 Task: Find a flat in Harstad, Norway, for one guest from 8th to 19th June, with a price range of ₹5000 to ₹12000.
Action: Mouse moved to (497, 118)
Screenshot: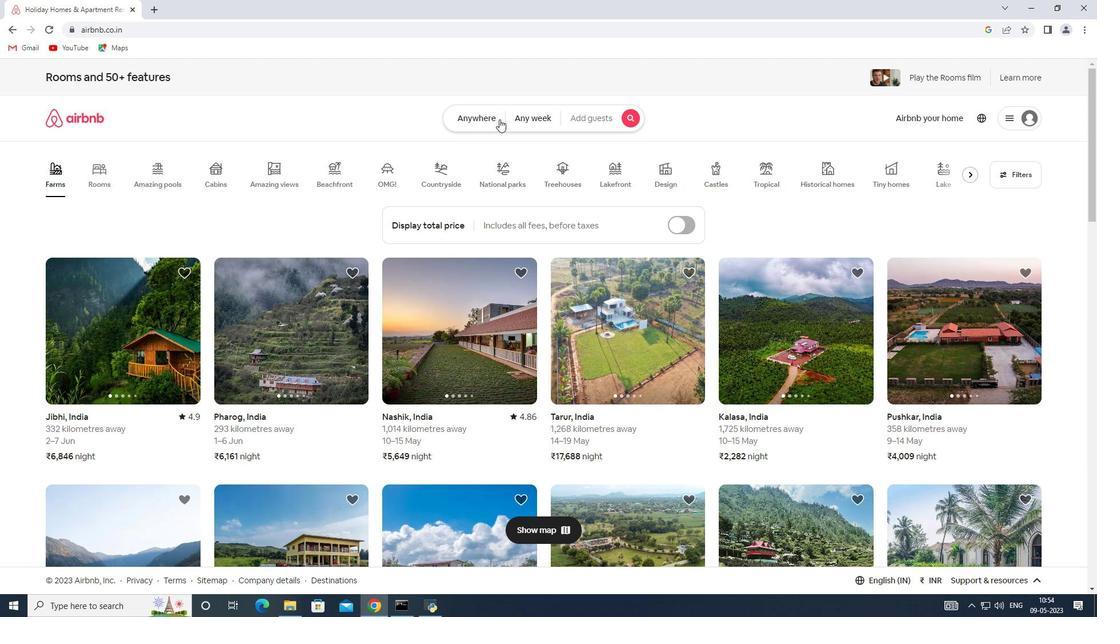 
Action: Mouse pressed left at (497, 118)
Screenshot: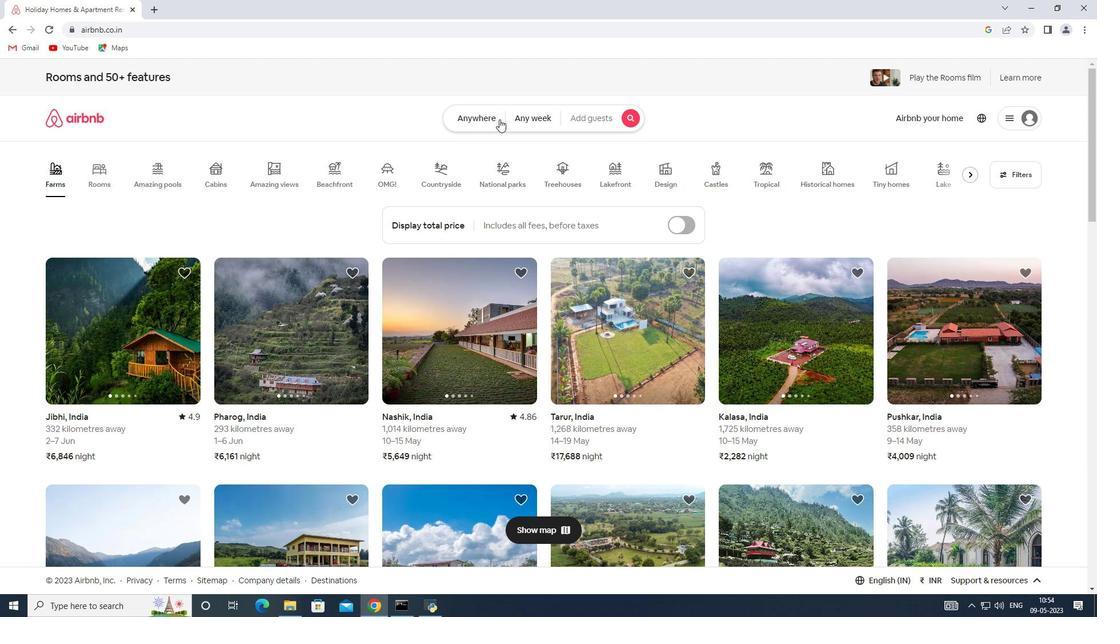 
Action: Mouse moved to (394, 158)
Screenshot: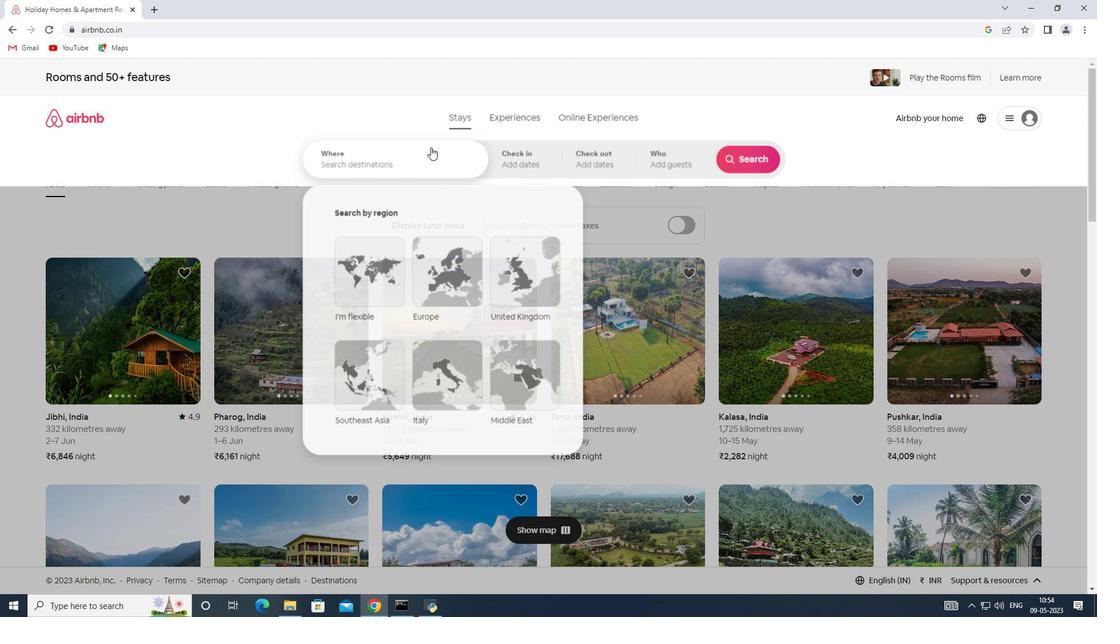 
Action: Mouse pressed left at (394, 158)
Screenshot: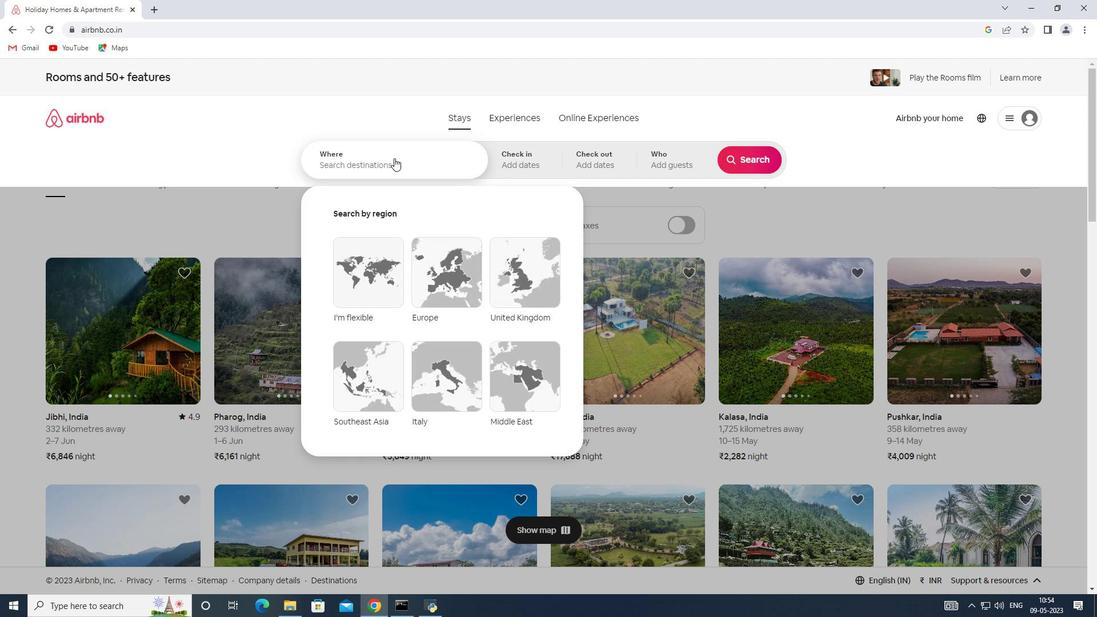 
Action: Key pressed <Key.shift><Key.shift><Key.shift><Key.shift><Key.shift><Key.shift><Key.shift><Key.shift><Key.shift><Key.shift><Key.shift><Key.shift><Key.shift><Key.shift><Key.shift><Key.shift><Key.shift><Key.shift><Key.shift><Key.shift><Key.shift><Key.shift><Key.shift><Key.shift><Key.shift><Key.shift><Key.shift><Key.shift><Key.shift><Key.shift><Key.shift><Key.shift><Key.shift><Key.shift><Key.shift><Key.shift><Key.shift><Key.shift><Key.shift><Key.shift><Key.shift><Key.shift><Key.shift><Key.shift><Key.shift><Key.shift><Key.shift><Key.shift><Key.shift><Key.shift><Key.shift><Key.shift><Key.shift>Harstad,<Key.shift>Norway
Screenshot: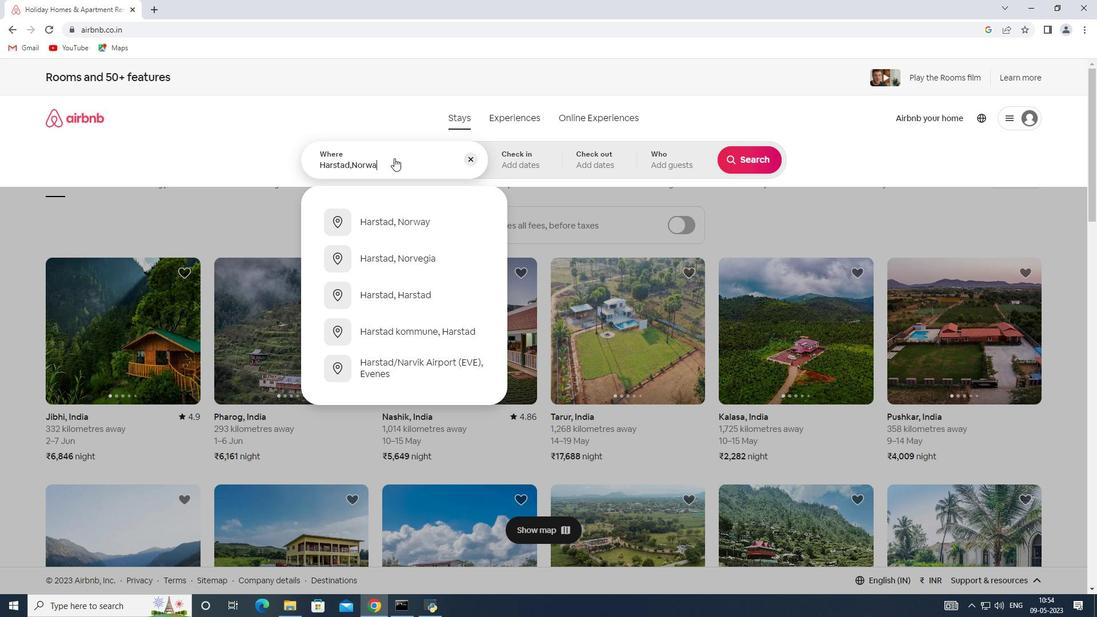 
Action: Mouse moved to (510, 152)
Screenshot: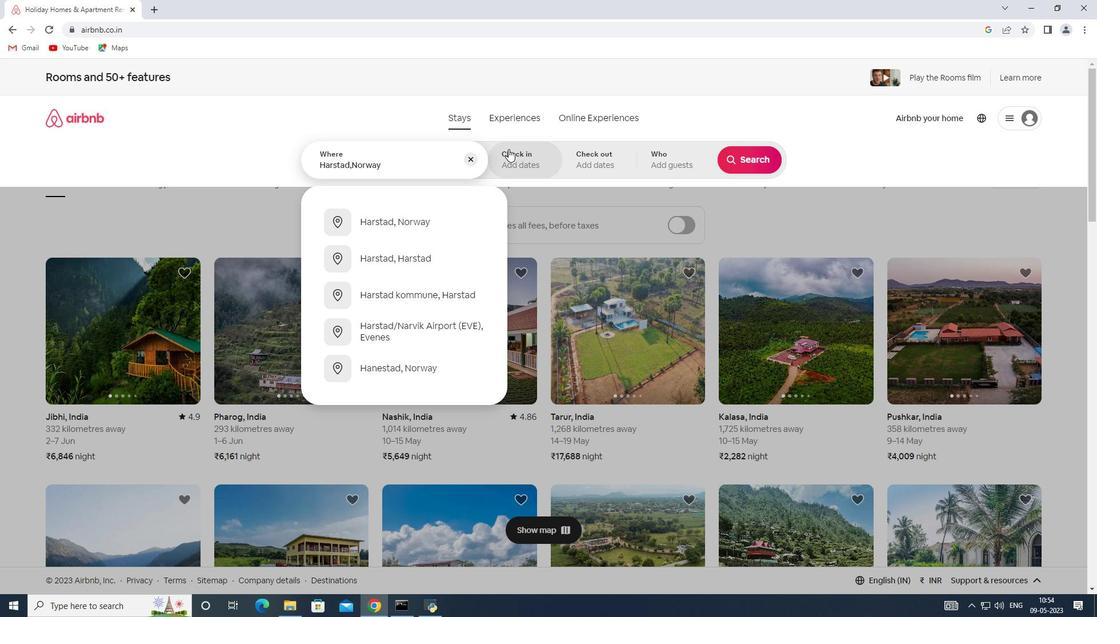 
Action: Mouse pressed left at (510, 152)
Screenshot: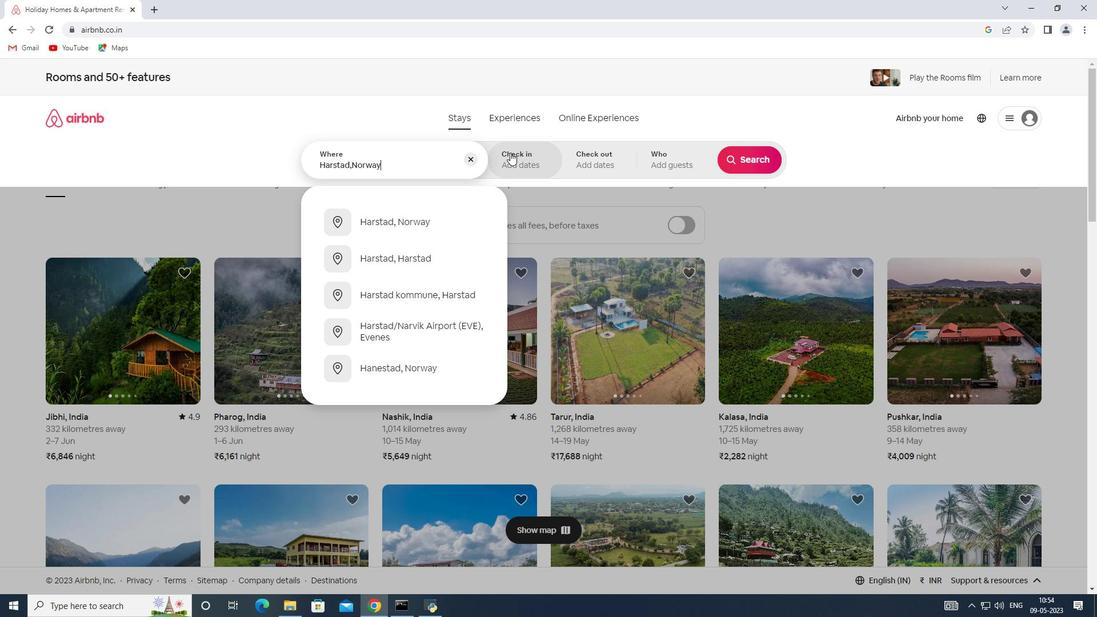 
Action: Mouse moved to (686, 332)
Screenshot: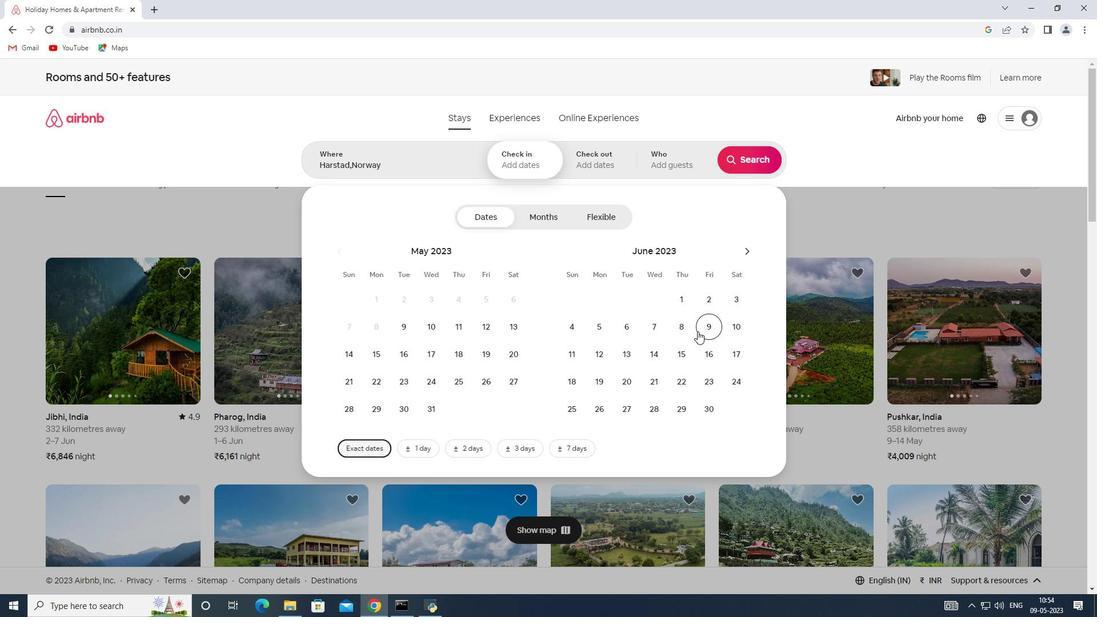 
Action: Mouse pressed left at (686, 332)
Screenshot: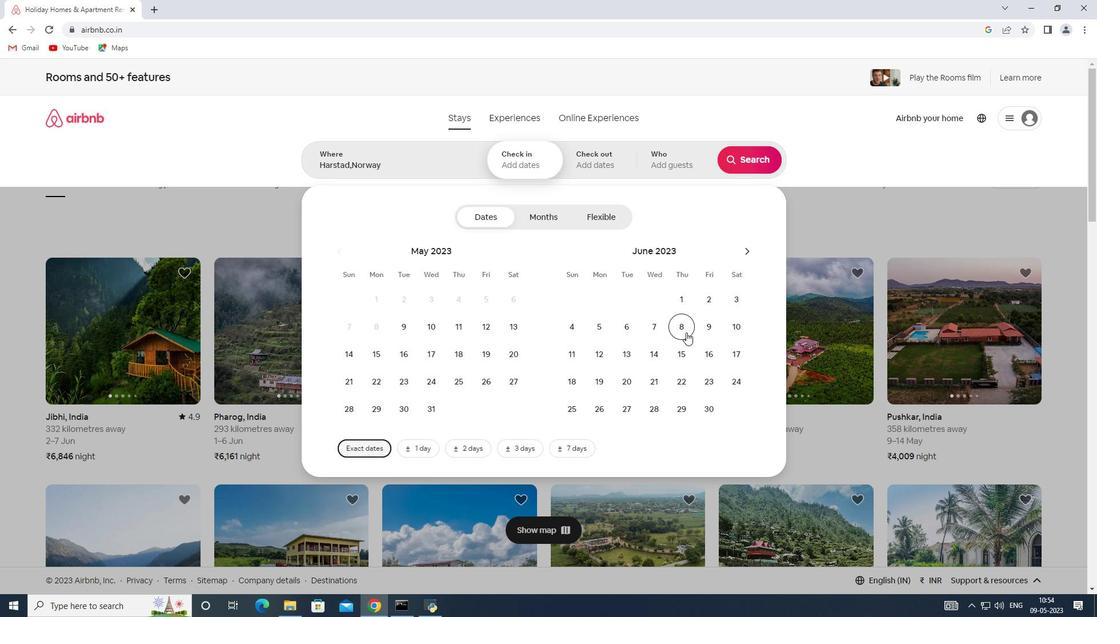 
Action: Mouse moved to (594, 385)
Screenshot: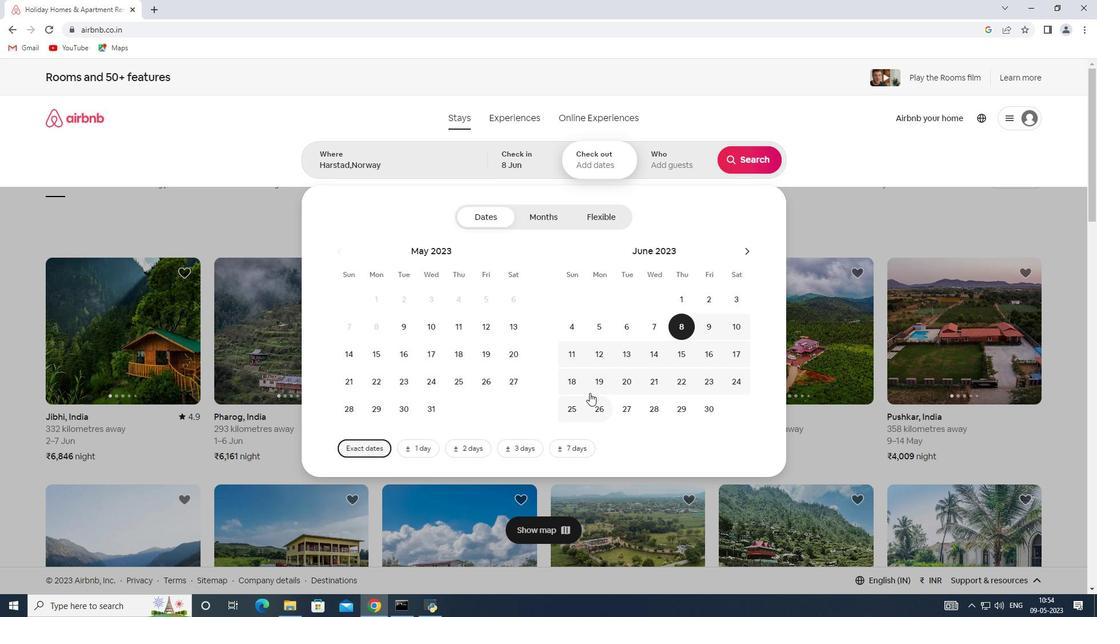 
Action: Mouse pressed left at (594, 385)
Screenshot: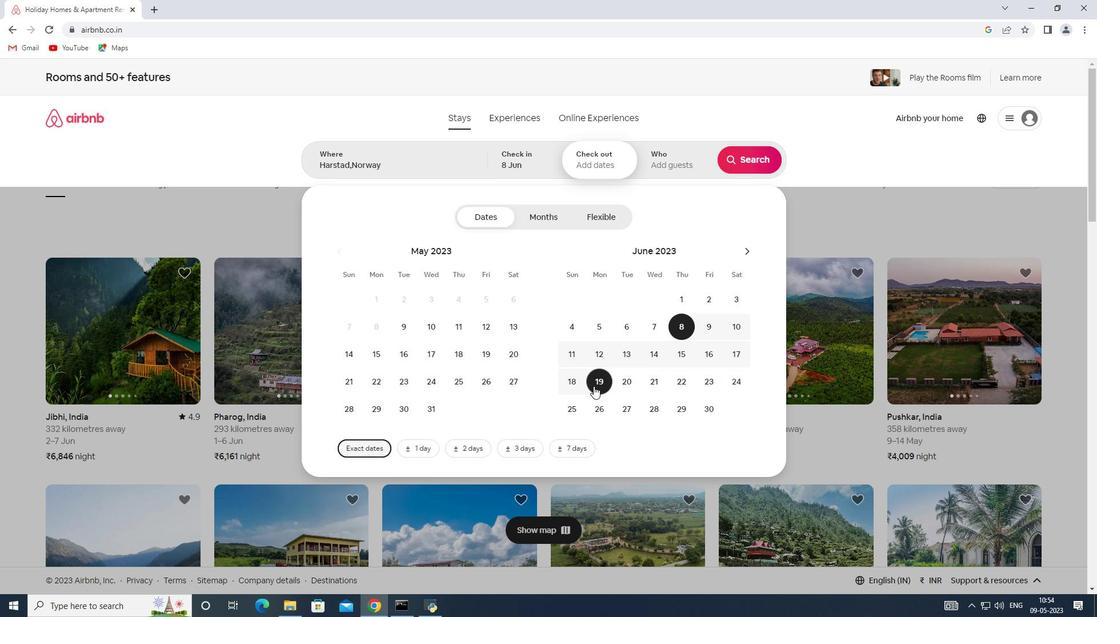 
Action: Mouse moved to (660, 148)
Screenshot: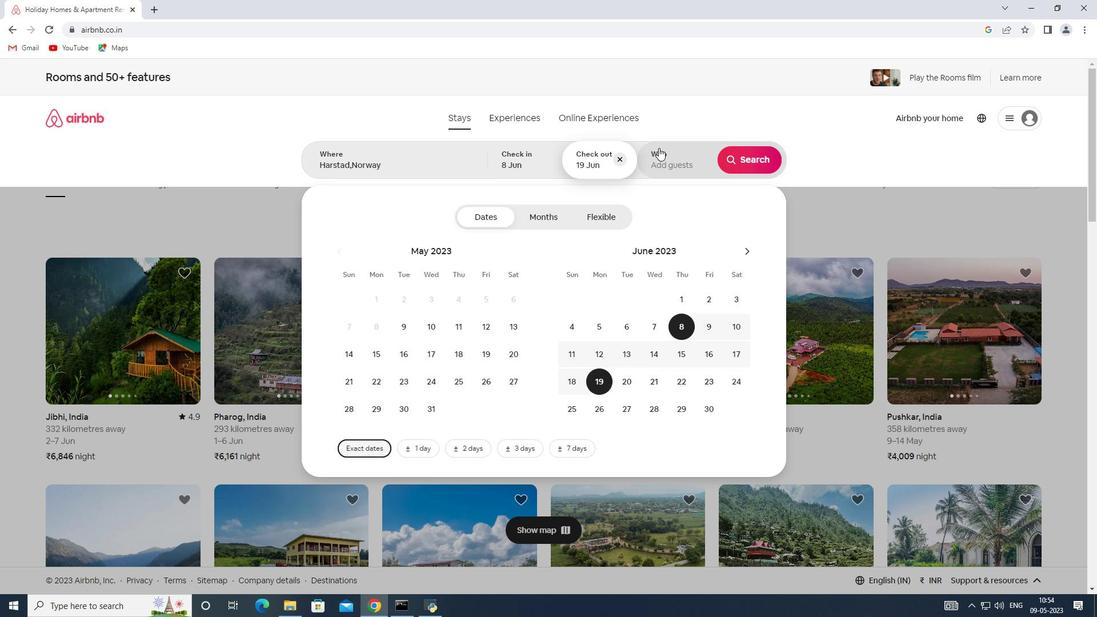 
Action: Mouse pressed left at (660, 148)
Screenshot: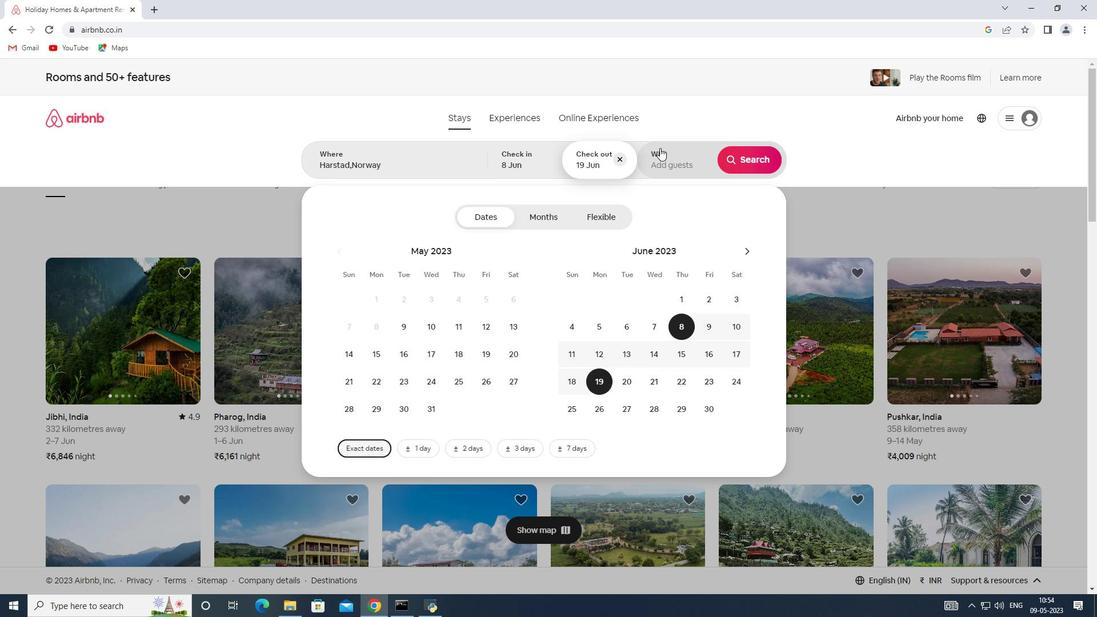 
Action: Mouse moved to (752, 214)
Screenshot: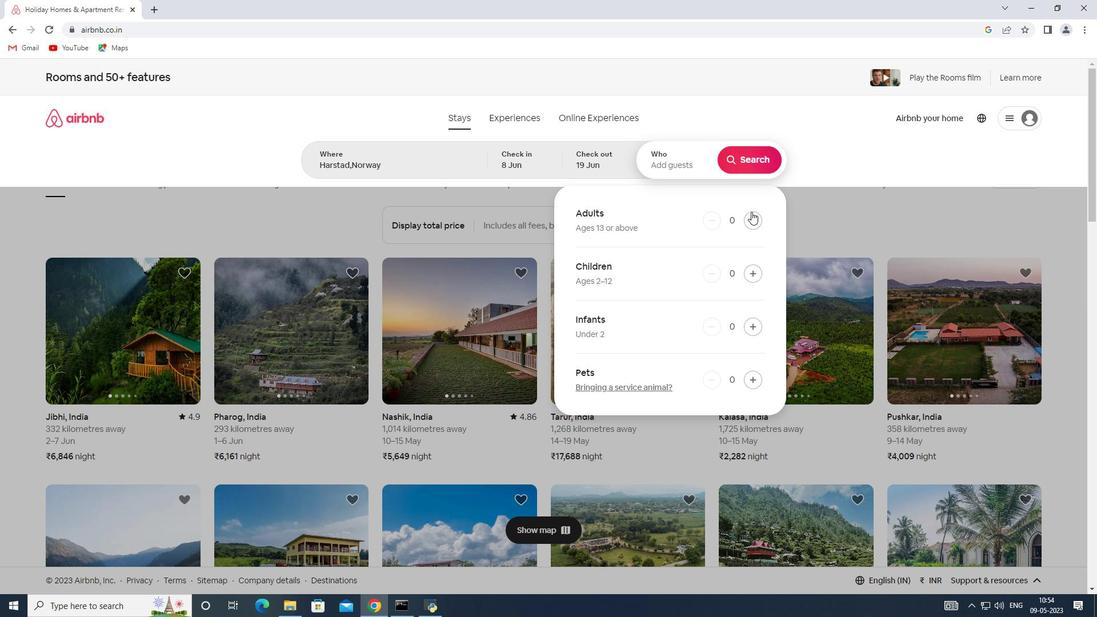 
Action: Mouse pressed left at (752, 214)
Screenshot: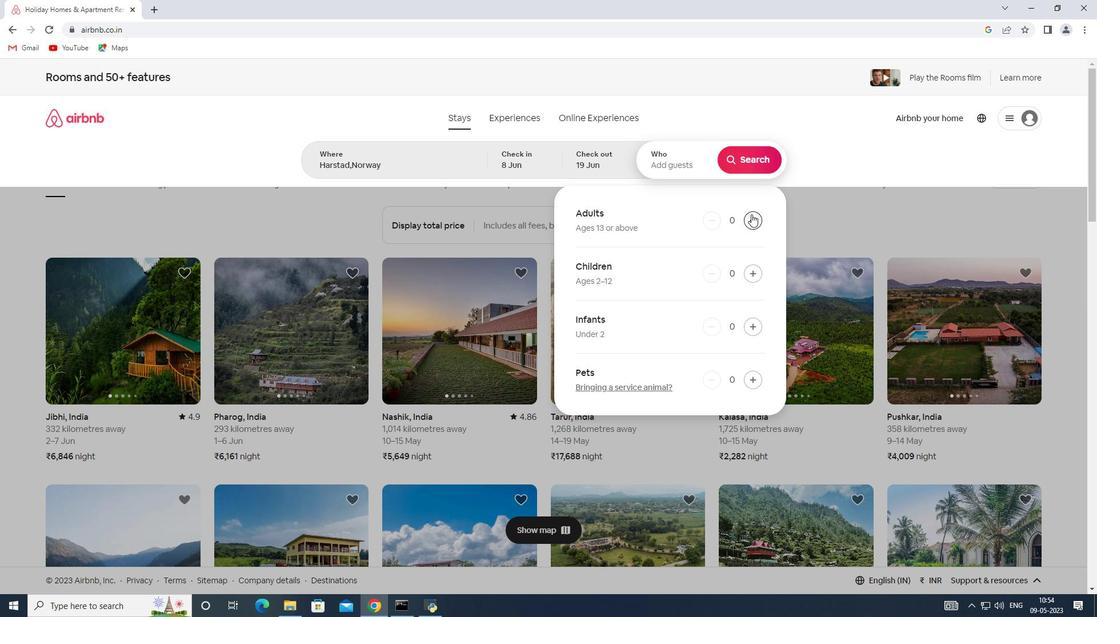 
Action: Mouse moved to (740, 156)
Screenshot: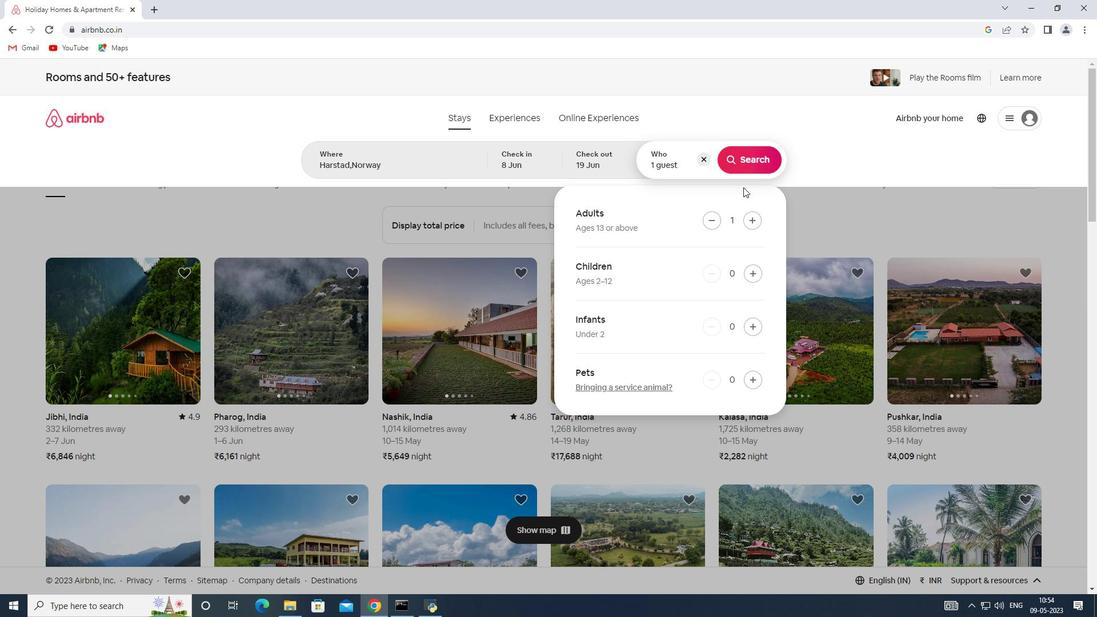 
Action: Mouse pressed left at (740, 156)
Screenshot: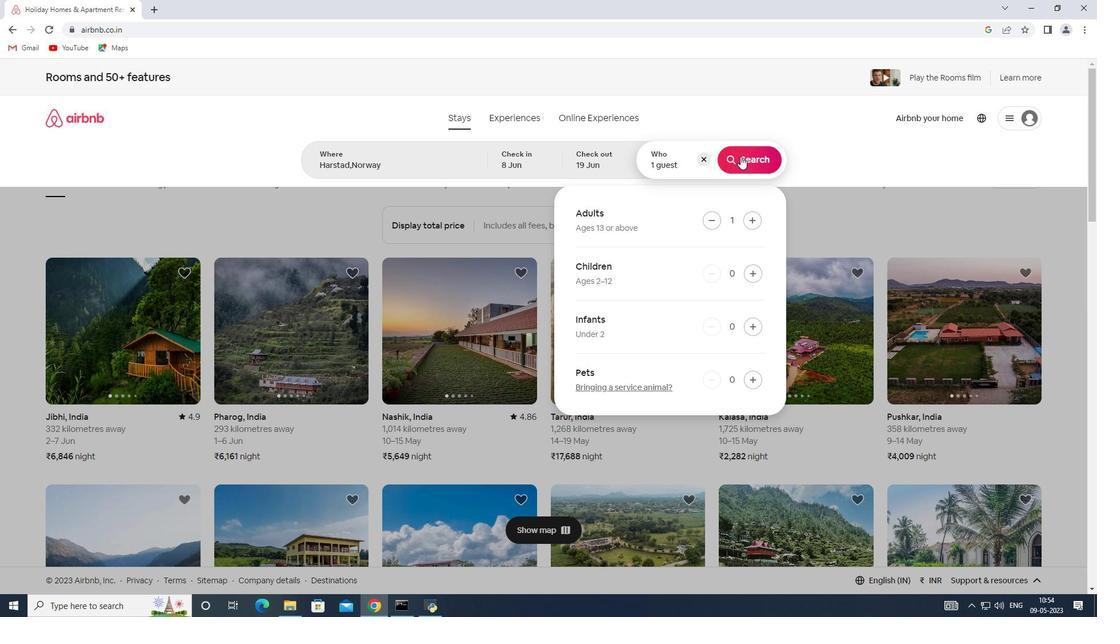 
Action: Mouse moved to (1053, 131)
Screenshot: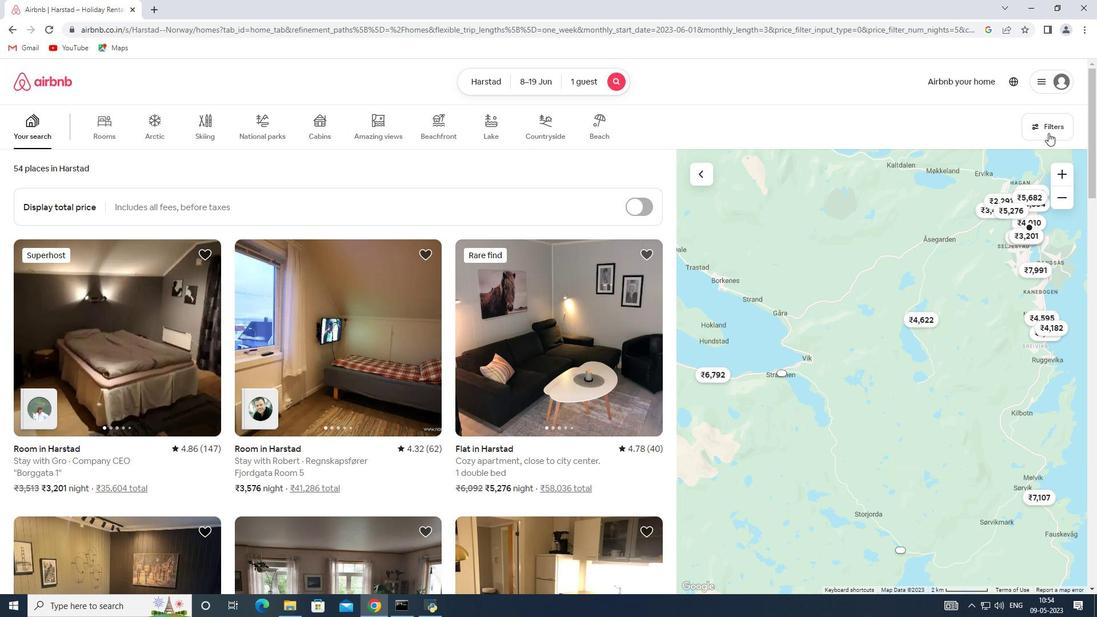 
Action: Mouse pressed left at (1053, 131)
Screenshot: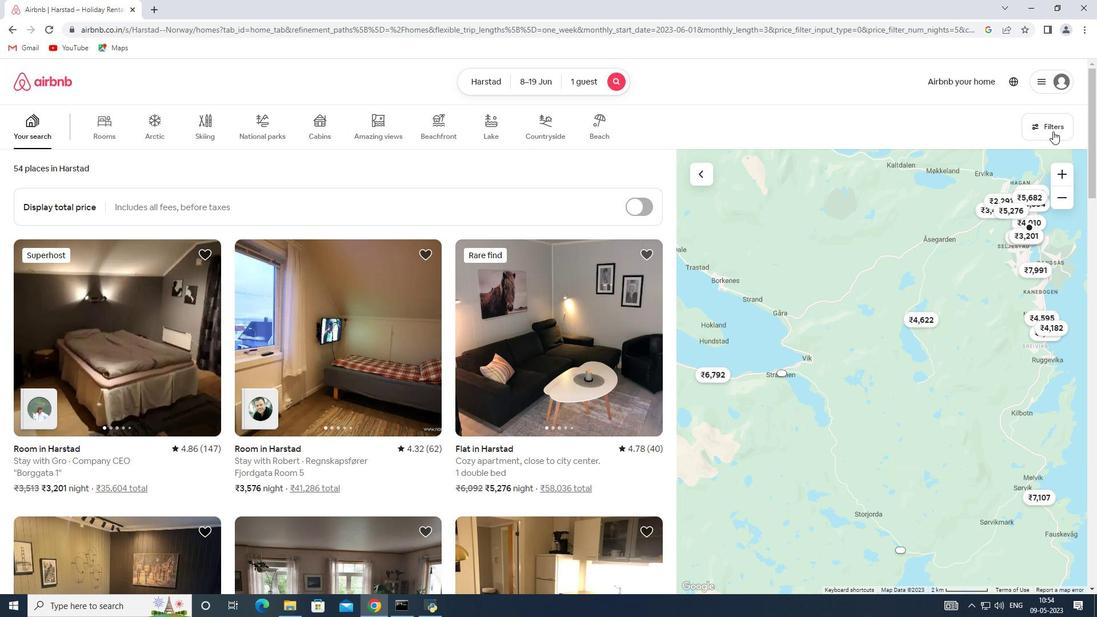 
Action: Mouse moved to (399, 406)
Screenshot: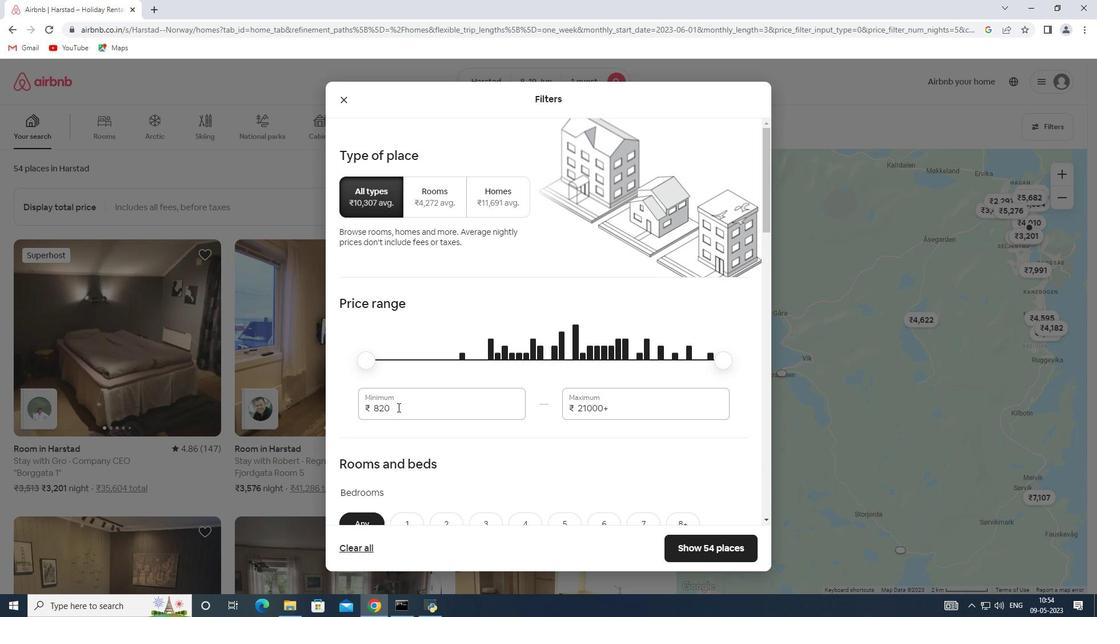 
Action: Mouse pressed left at (399, 406)
Screenshot: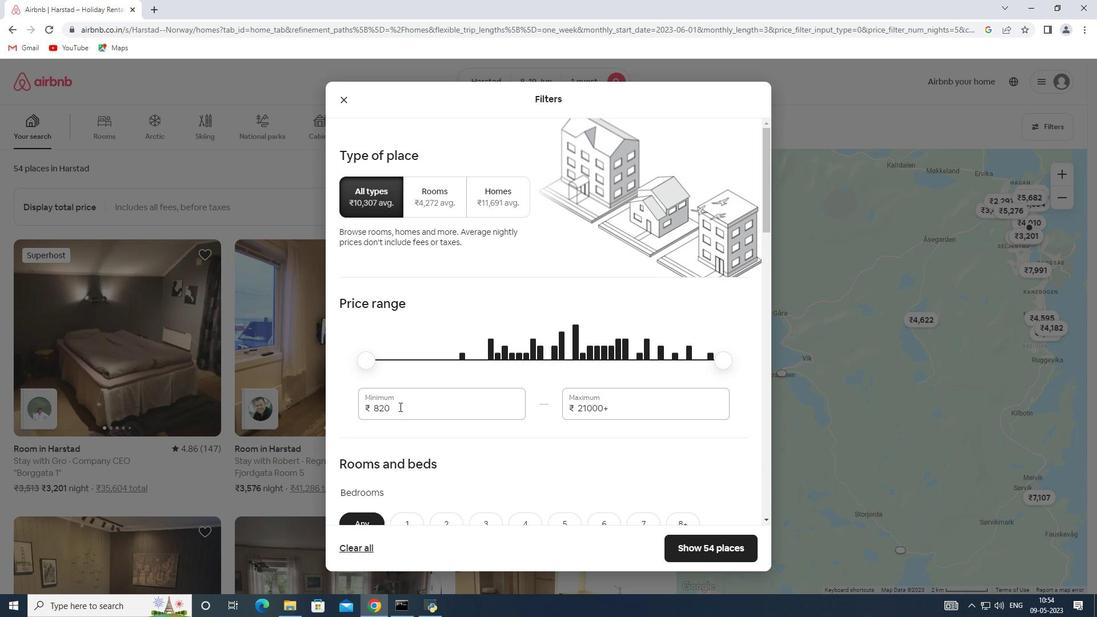 
Action: Mouse moved to (350, 412)
Screenshot: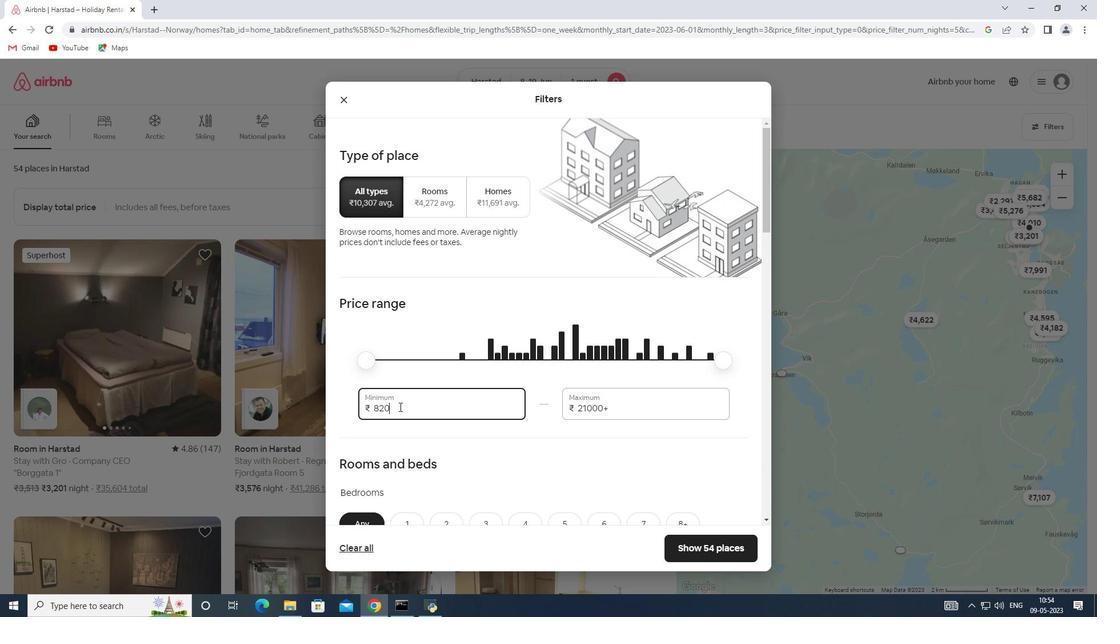 
Action: Mouse pressed left at (350, 412)
Screenshot: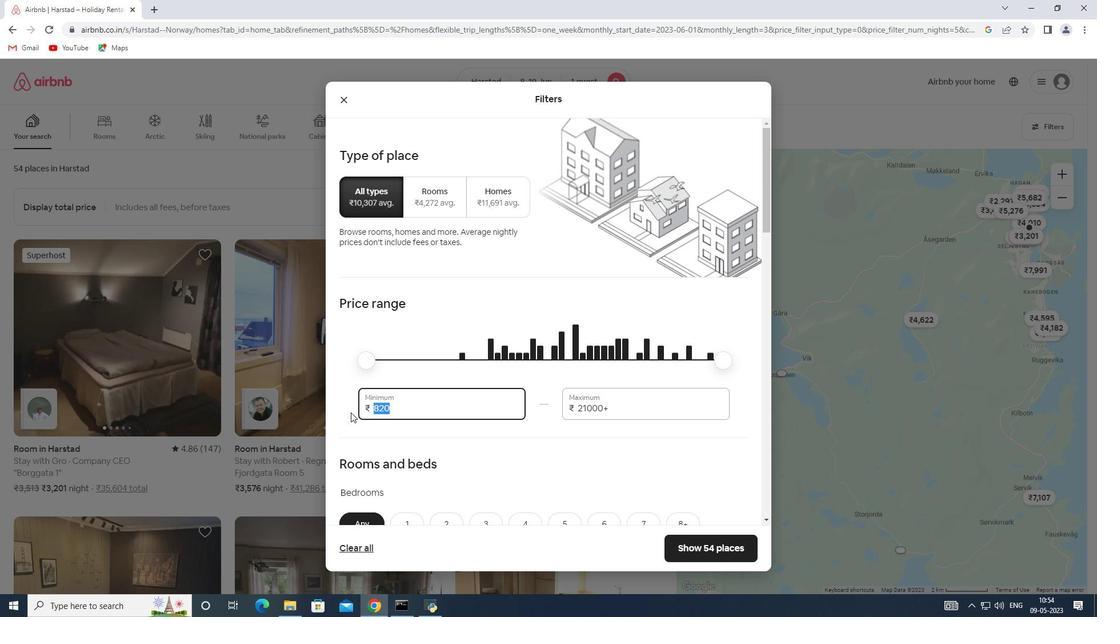 
Action: Key pressed 5000
Screenshot: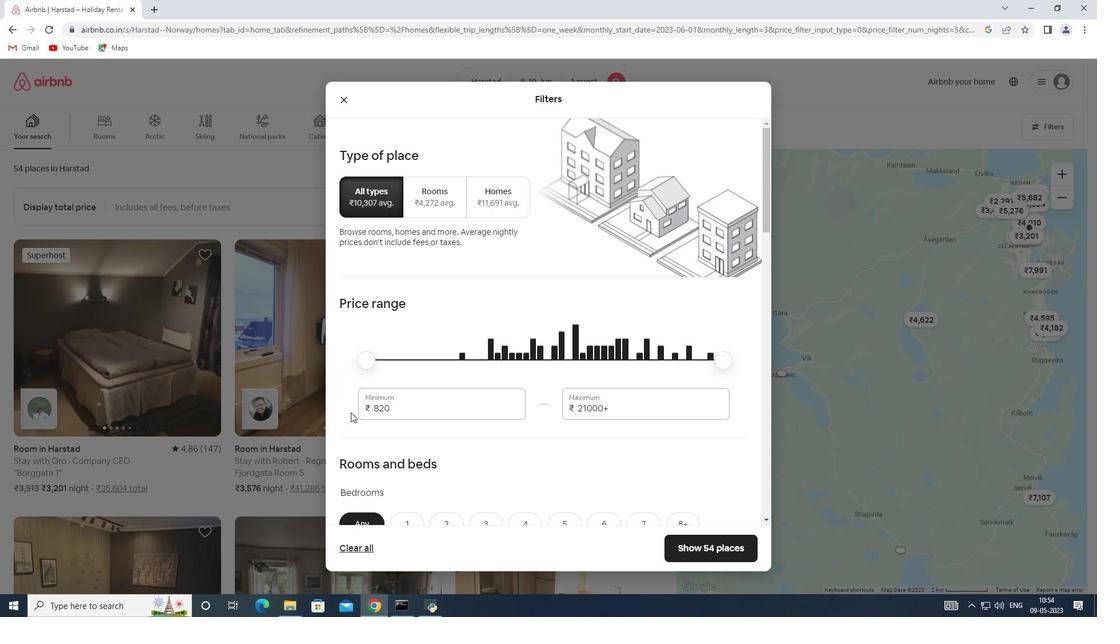 
Action: Mouse moved to (394, 409)
Screenshot: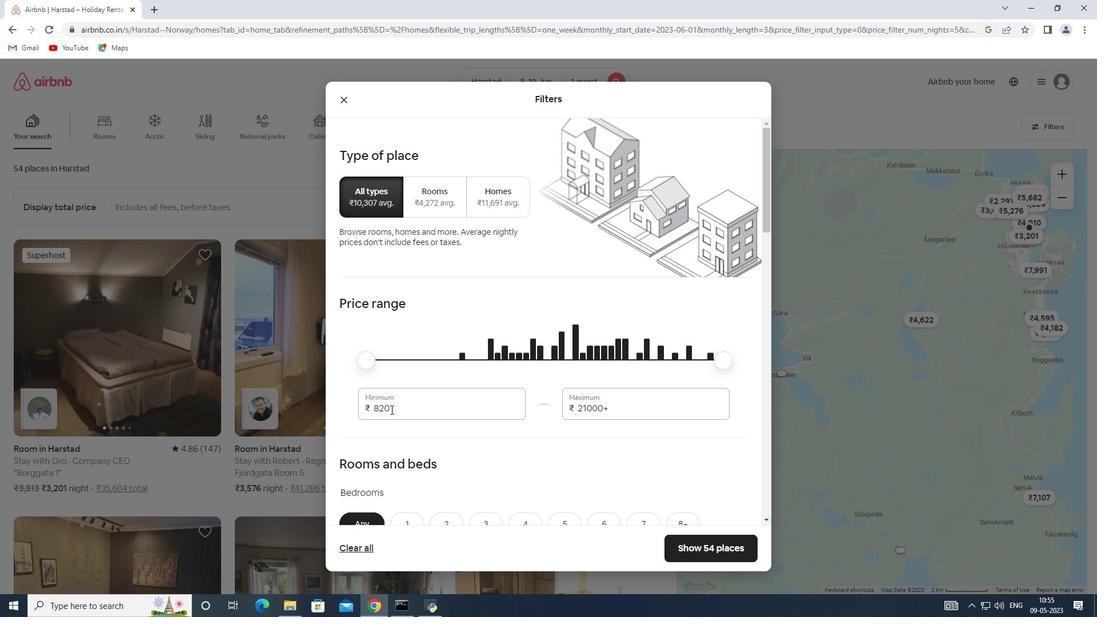 
Action: Mouse pressed left at (394, 409)
Screenshot: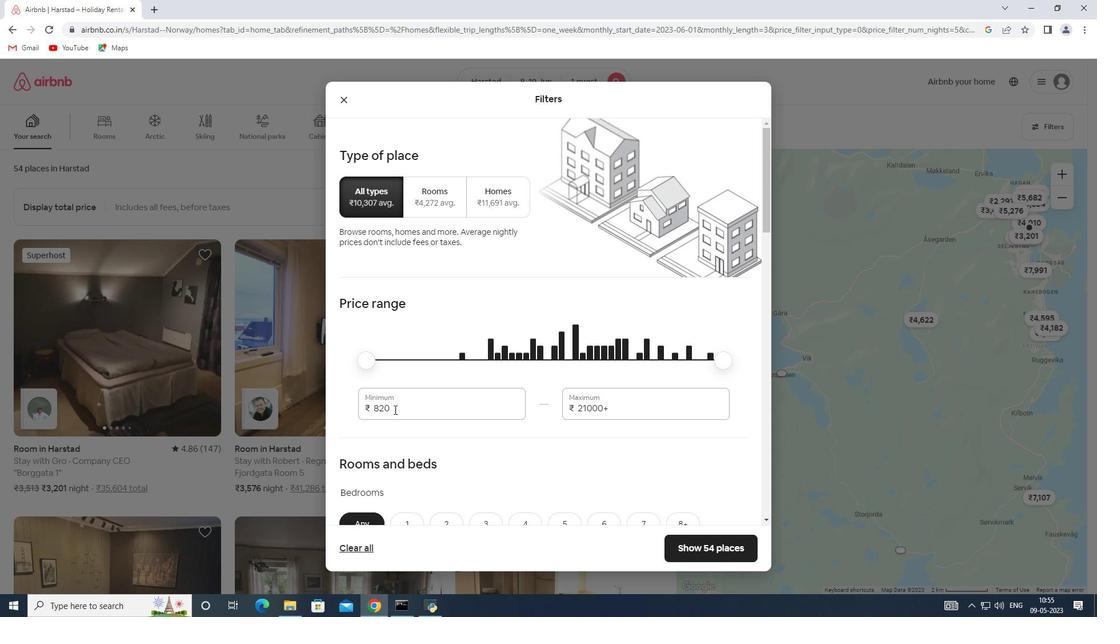 
Action: Mouse moved to (340, 413)
Screenshot: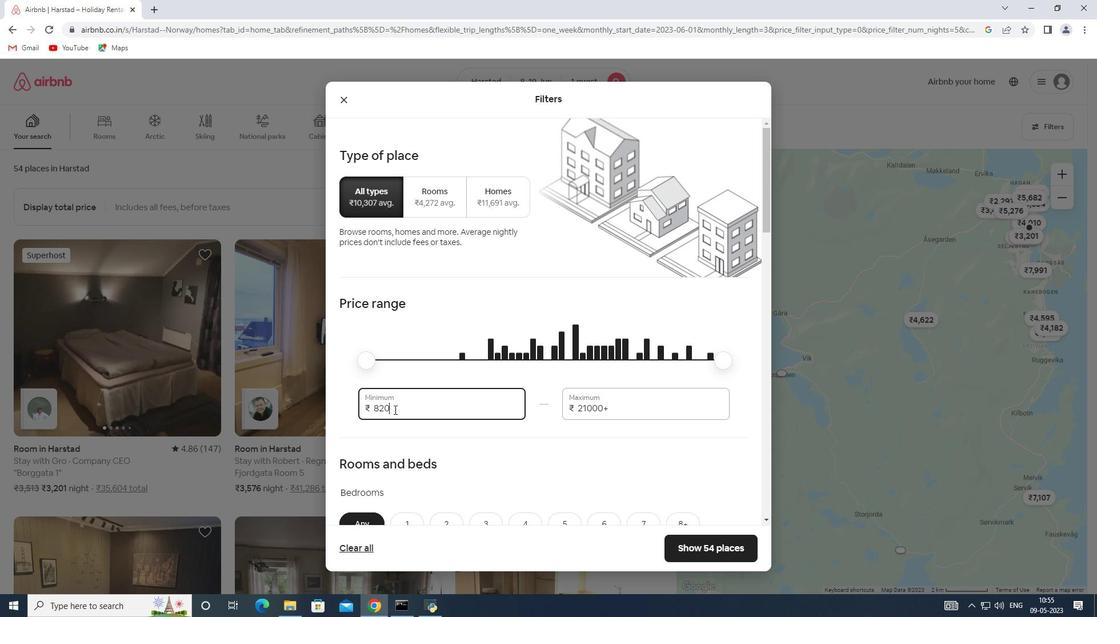 
Action: Key pressed 5000
Screenshot: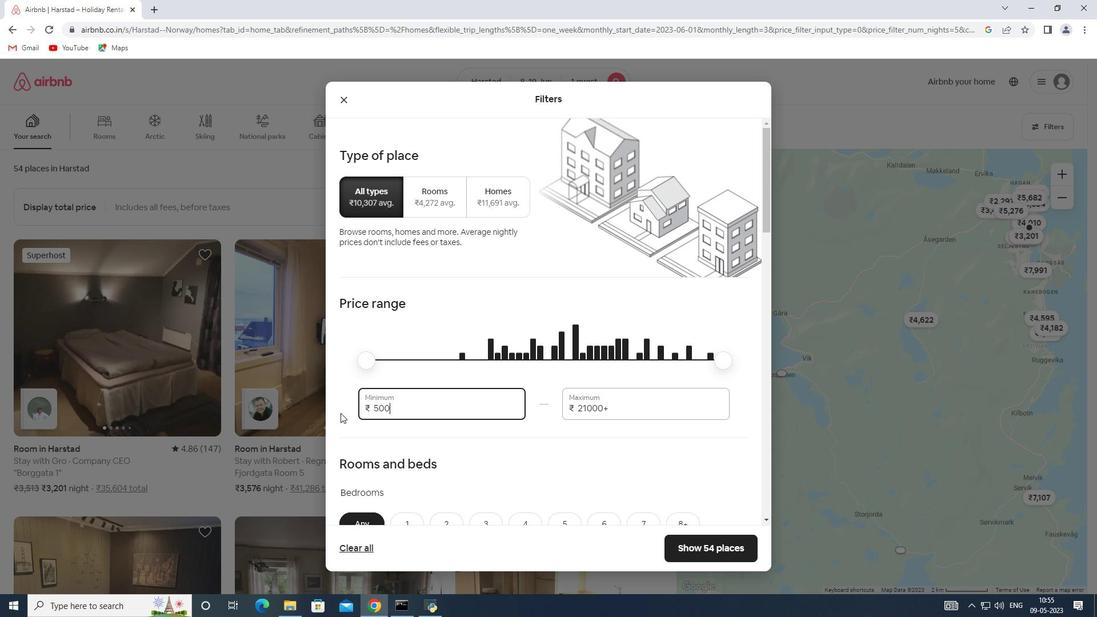 
Action: Mouse moved to (612, 411)
Screenshot: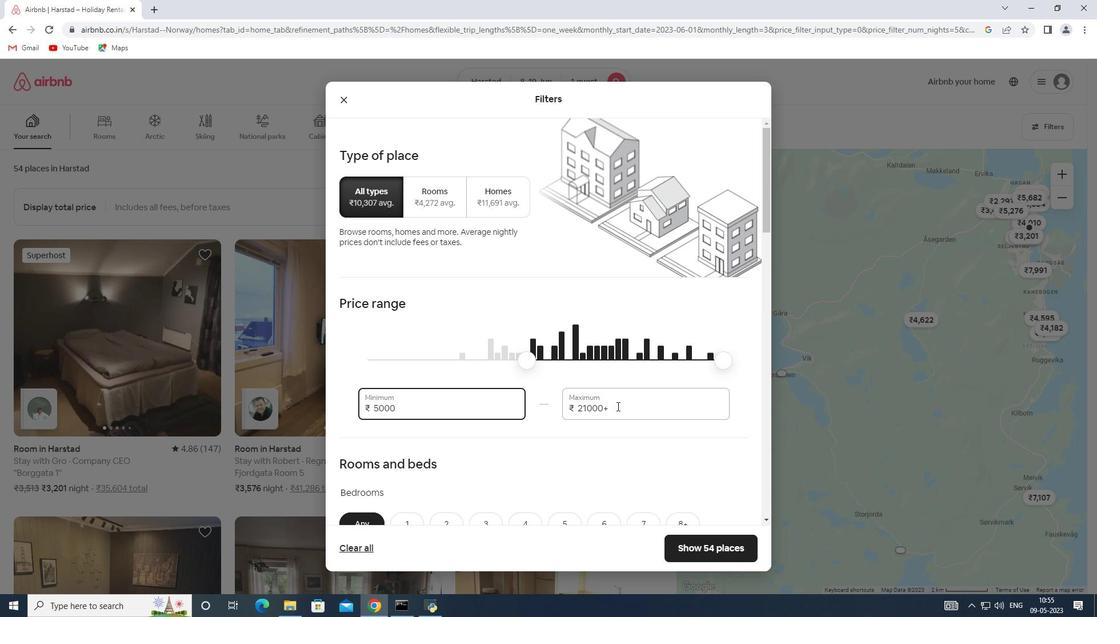 
Action: Mouse pressed left at (612, 411)
Screenshot: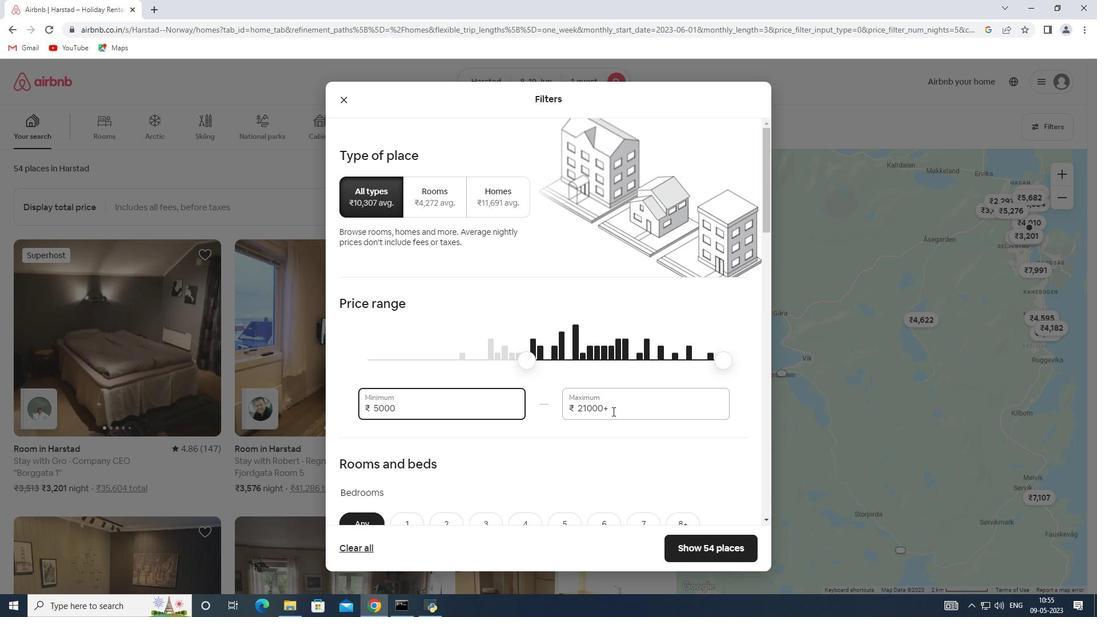 
Action: Mouse moved to (545, 421)
Screenshot: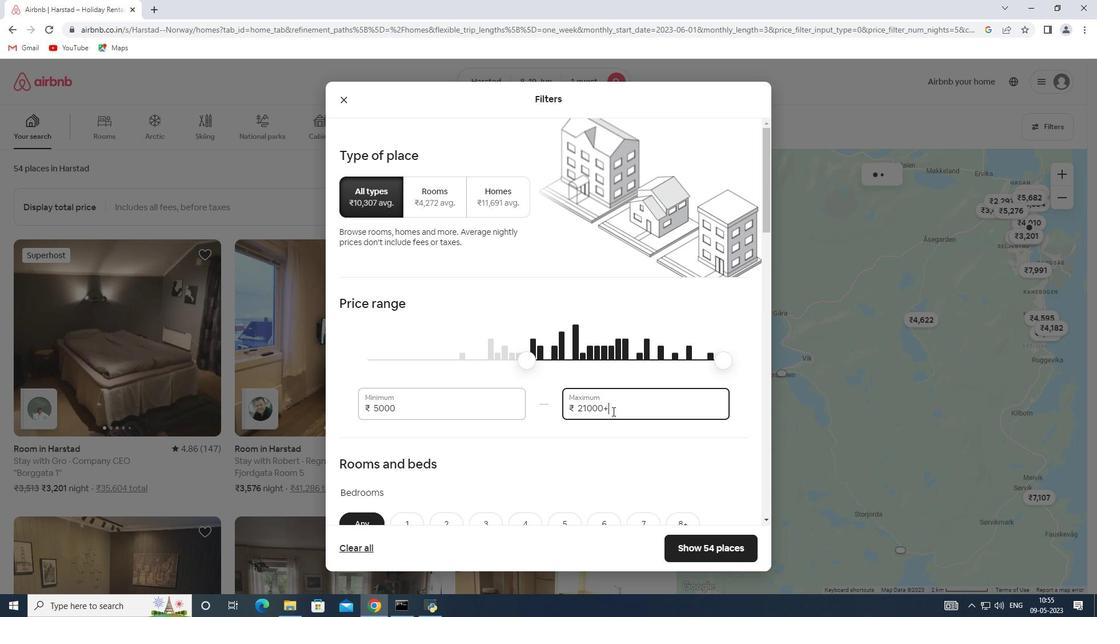 
Action: Key pressed 12000
Screenshot: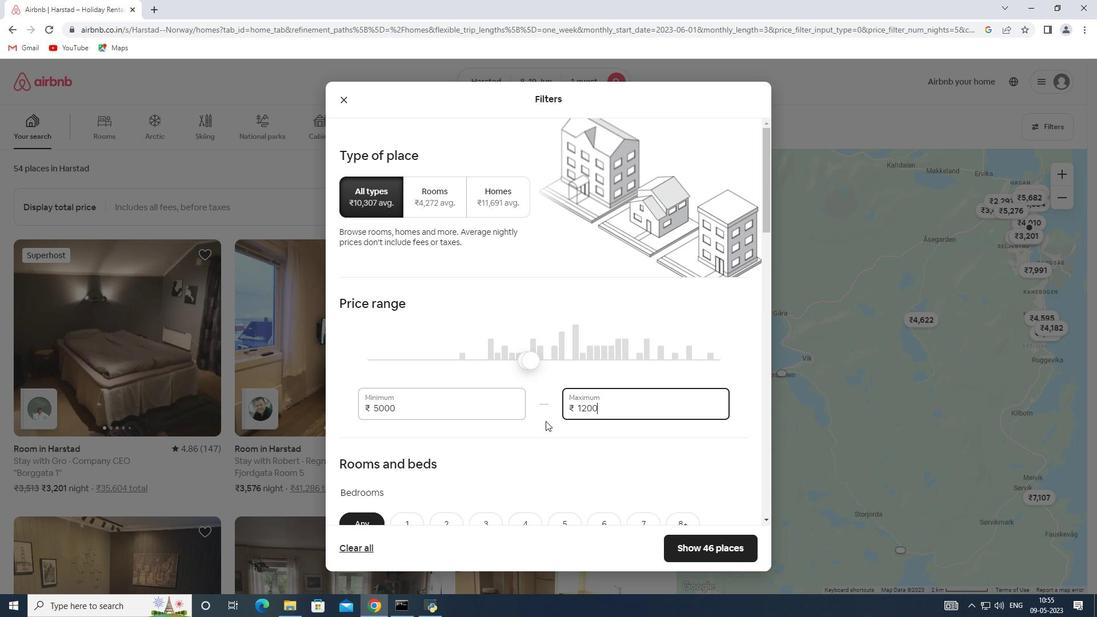 
Action: Mouse moved to (579, 382)
Screenshot: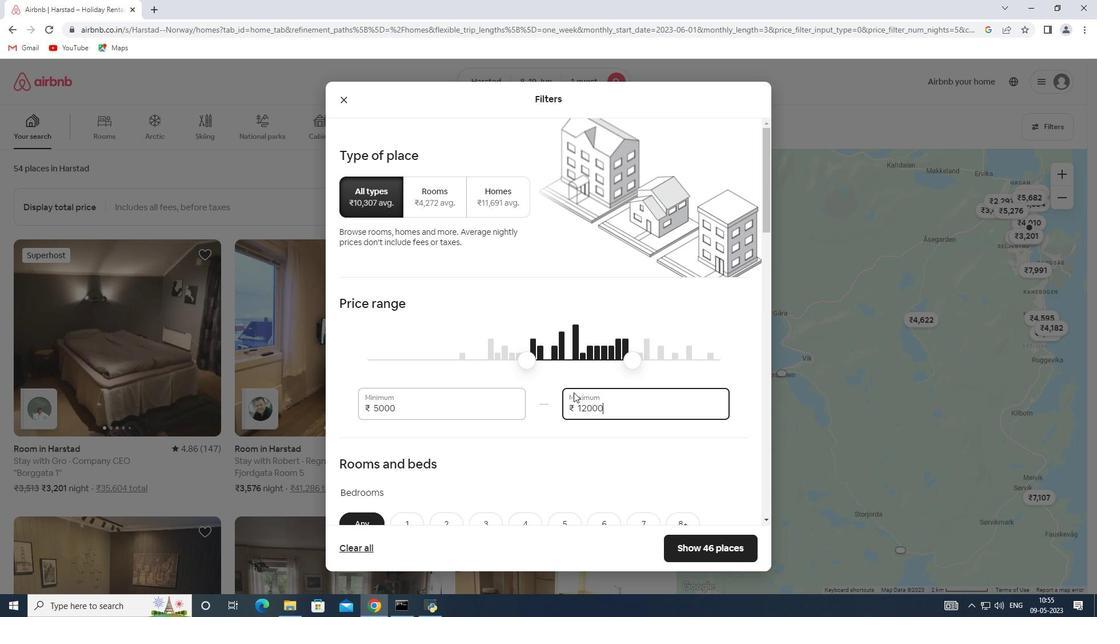 
Action: Mouse scrolled (579, 382) with delta (0, 0)
Screenshot: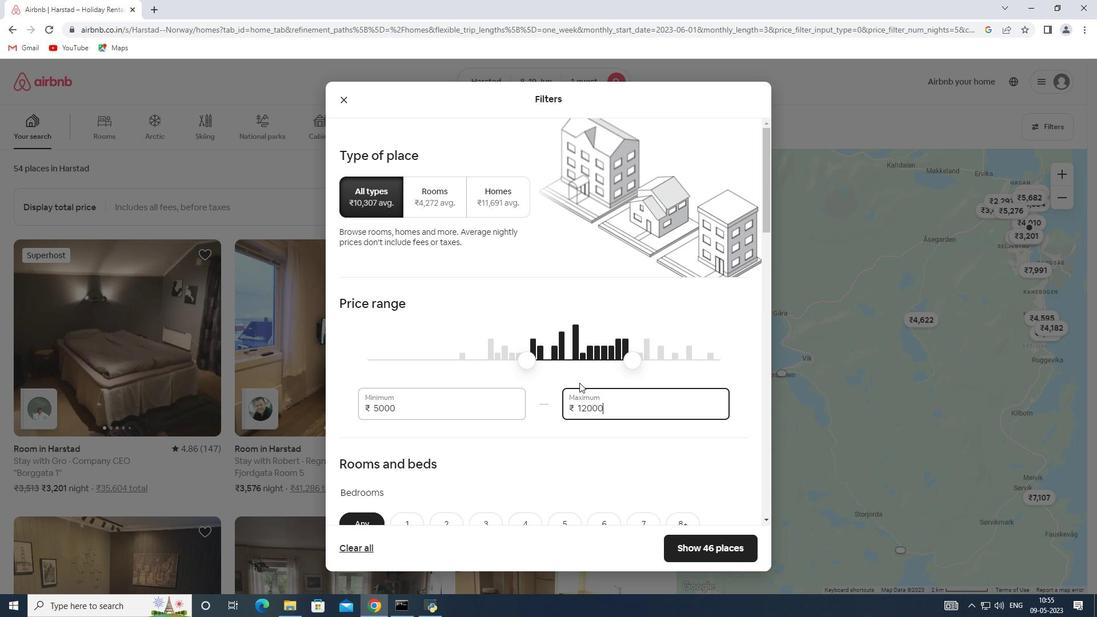 
Action: Mouse scrolled (579, 382) with delta (0, 0)
Screenshot: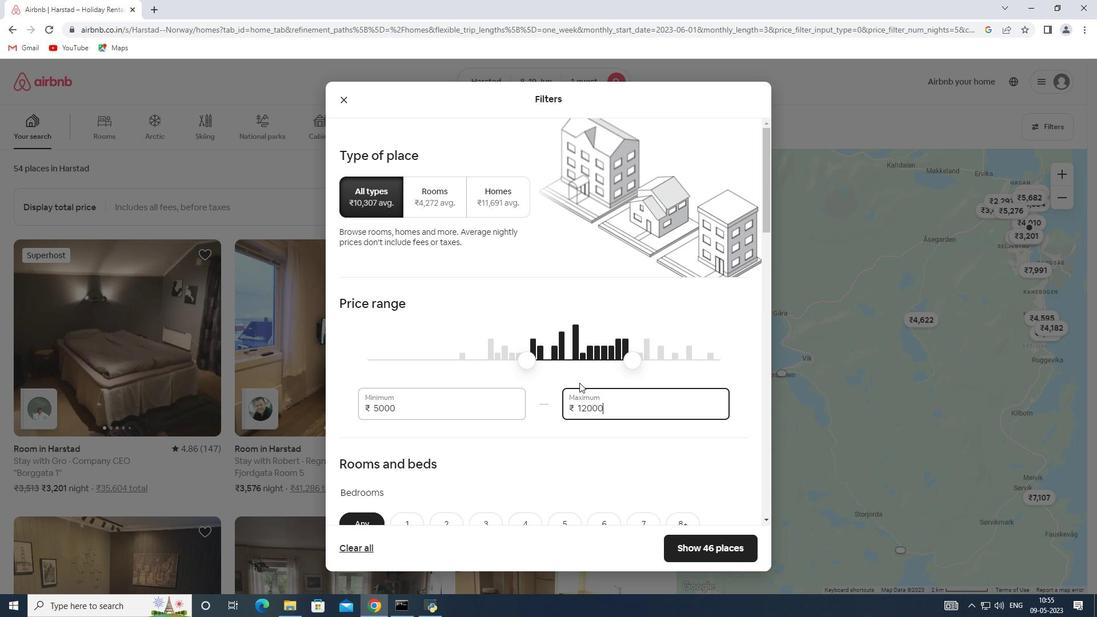 
Action: Mouse scrolled (579, 382) with delta (0, 0)
Screenshot: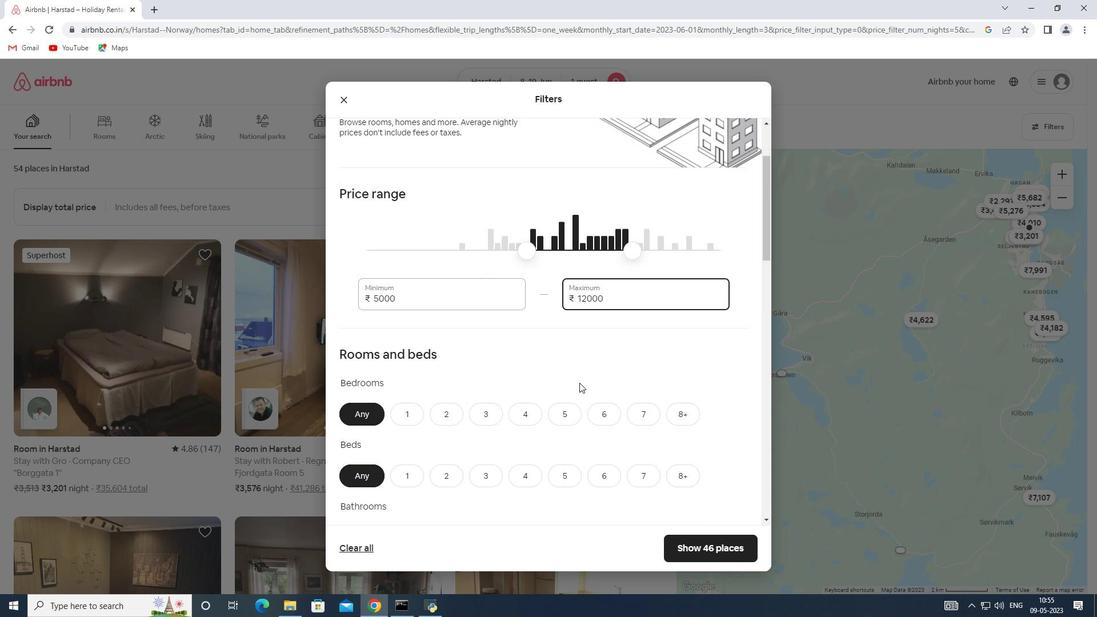 
Action: Mouse moved to (419, 348)
Screenshot: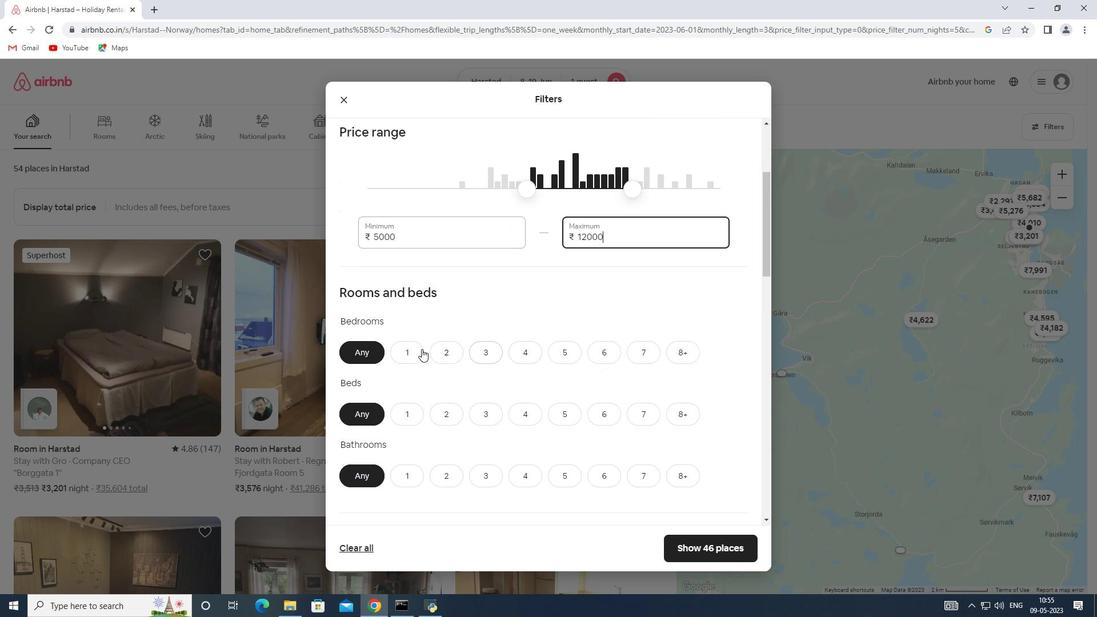 
Action: Mouse pressed left at (419, 348)
Screenshot: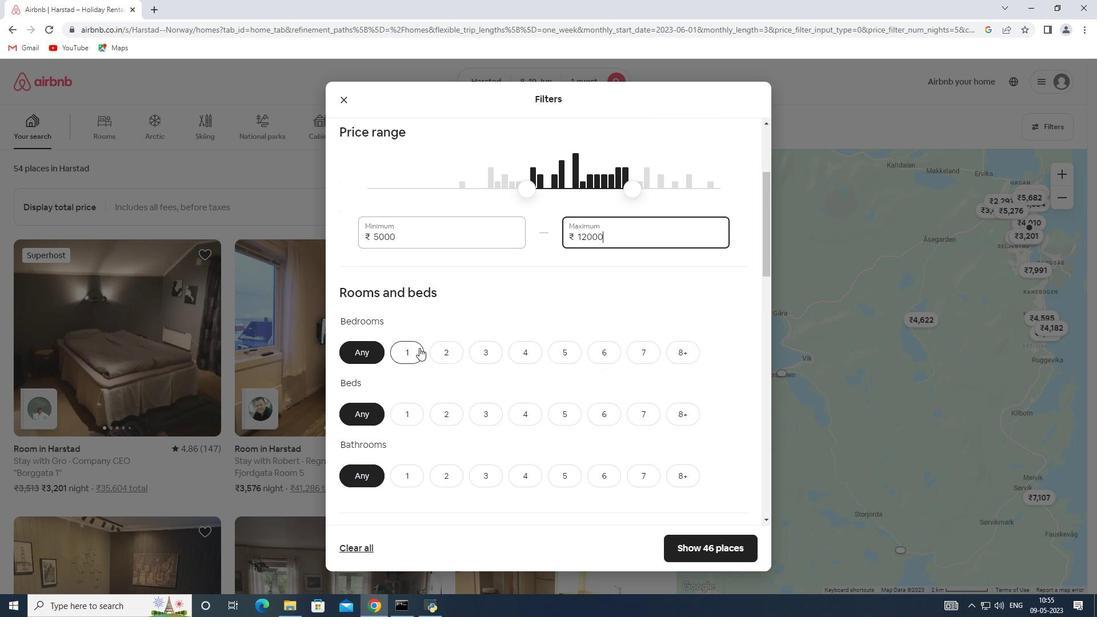 
Action: Mouse moved to (409, 409)
Screenshot: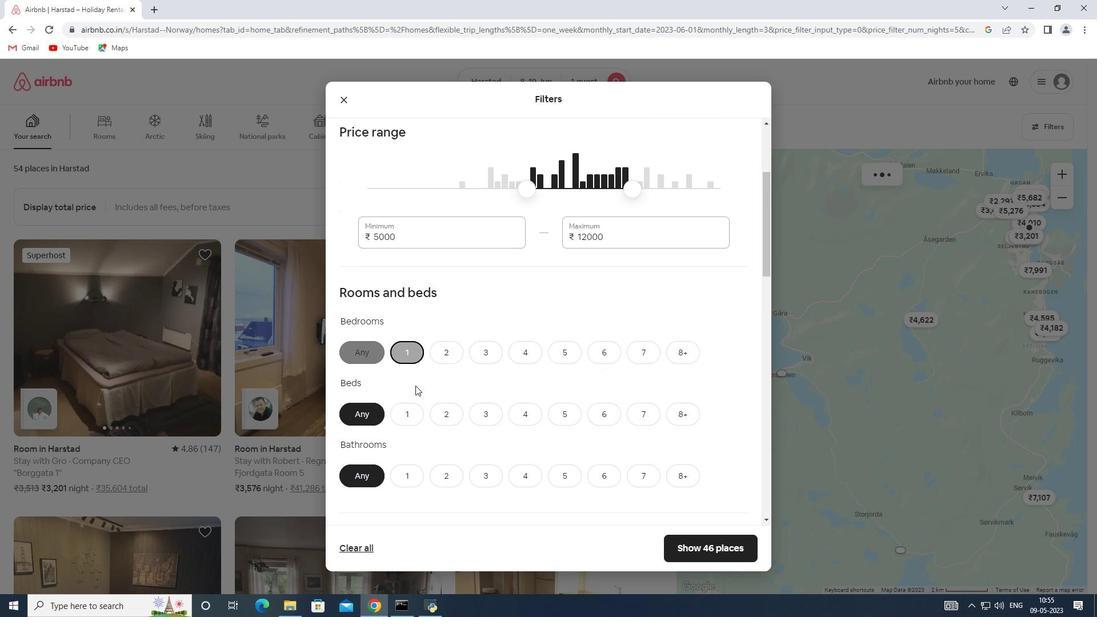 
Action: Mouse pressed left at (409, 409)
Screenshot: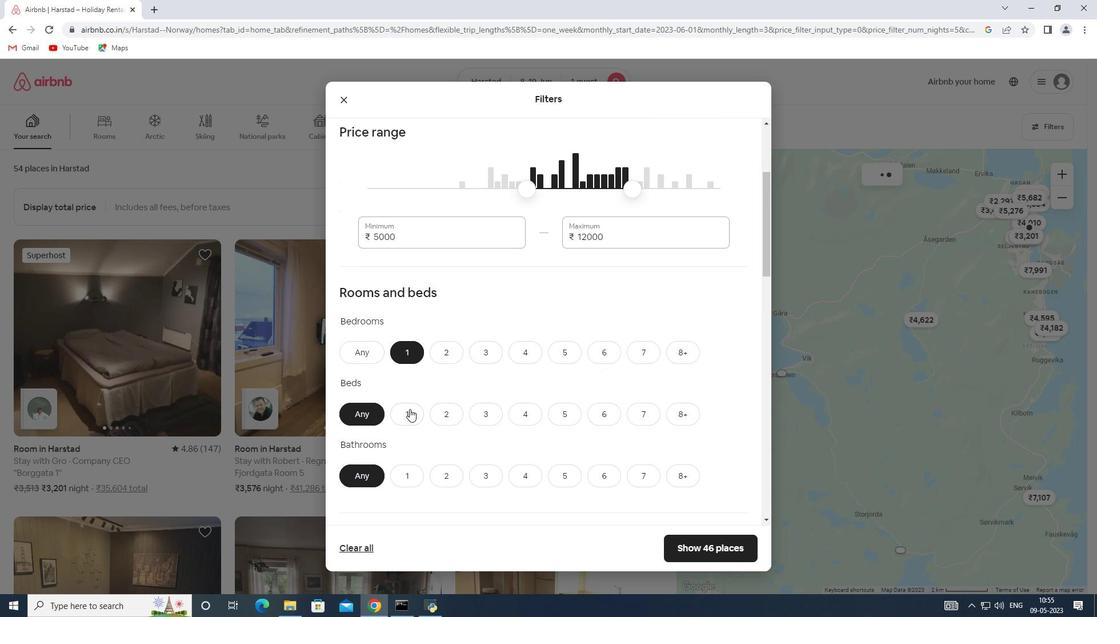 
Action: Mouse moved to (408, 471)
Screenshot: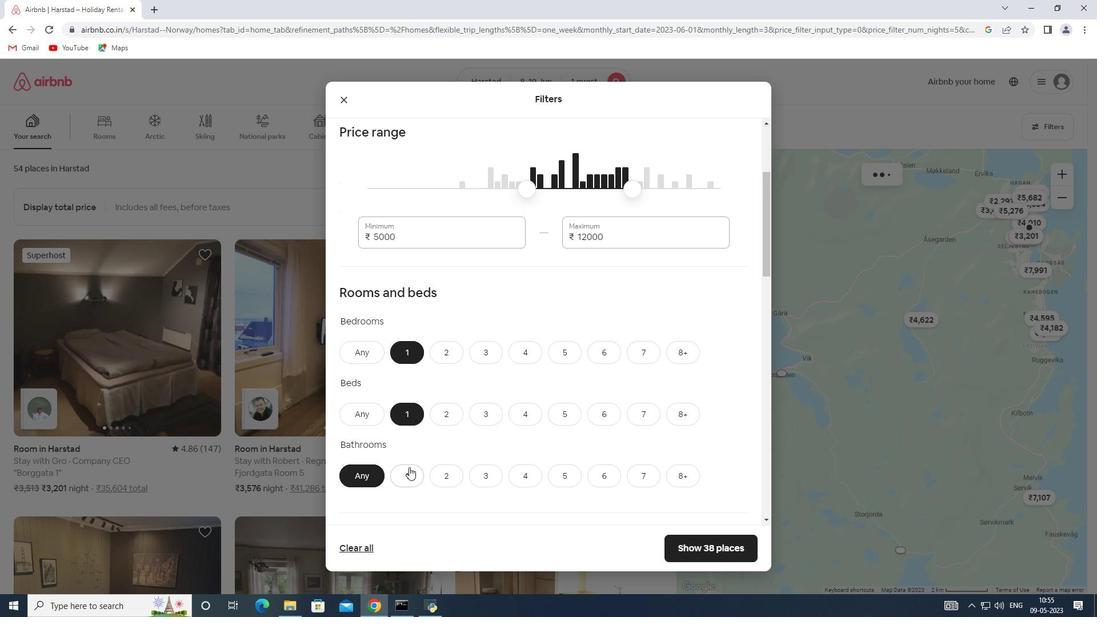 
Action: Mouse pressed left at (408, 471)
Screenshot: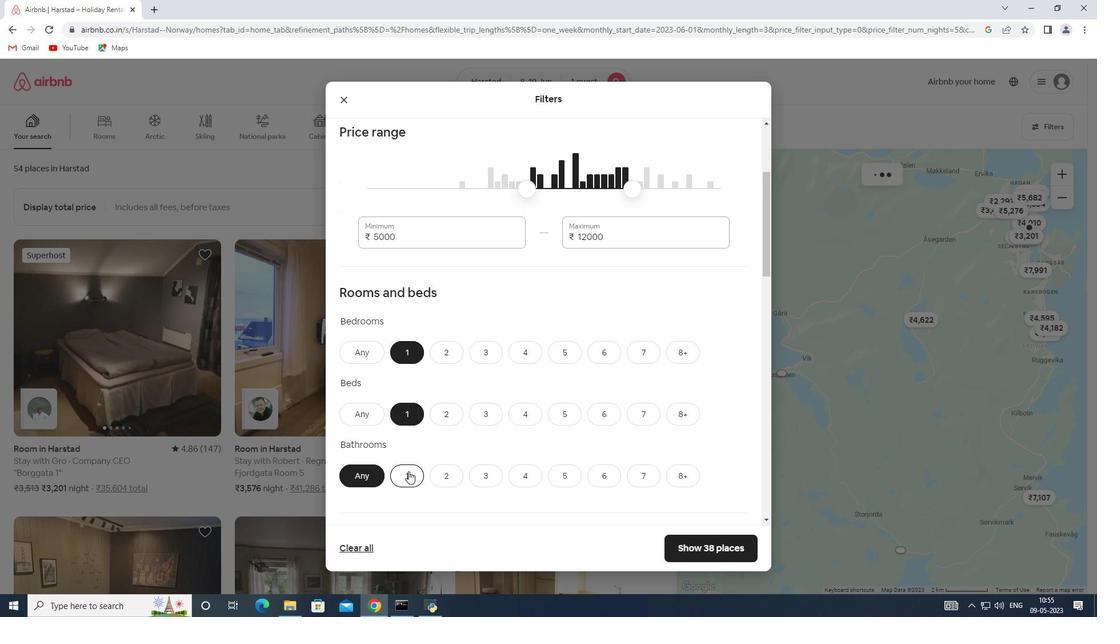 
Action: Mouse moved to (530, 364)
Screenshot: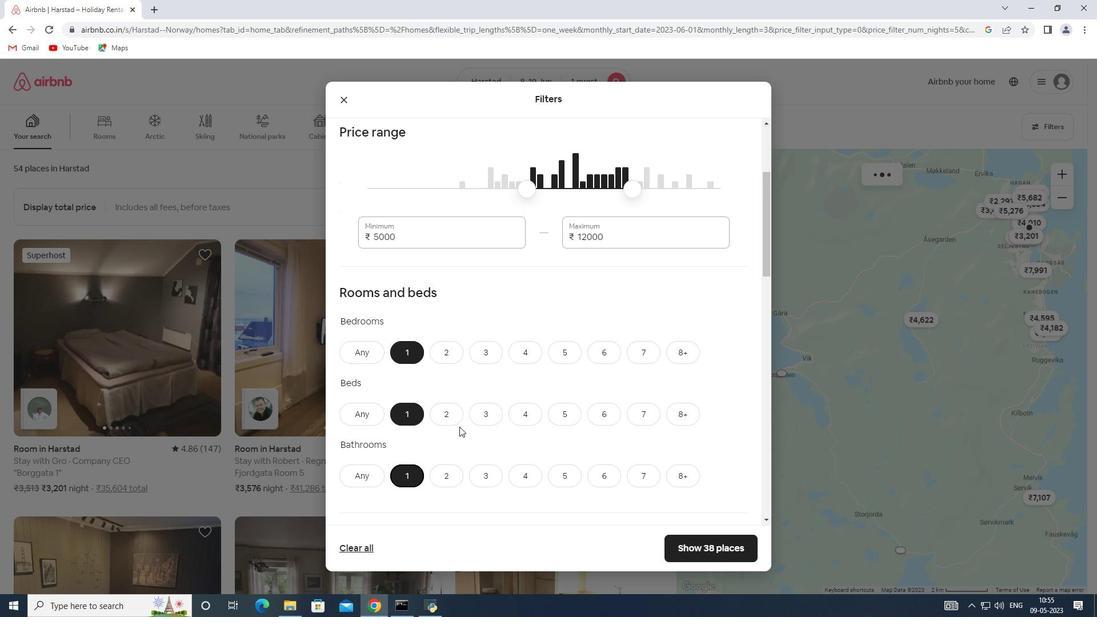 
Action: Mouse scrolled (530, 363) with delta (0, 0)
Screenshot: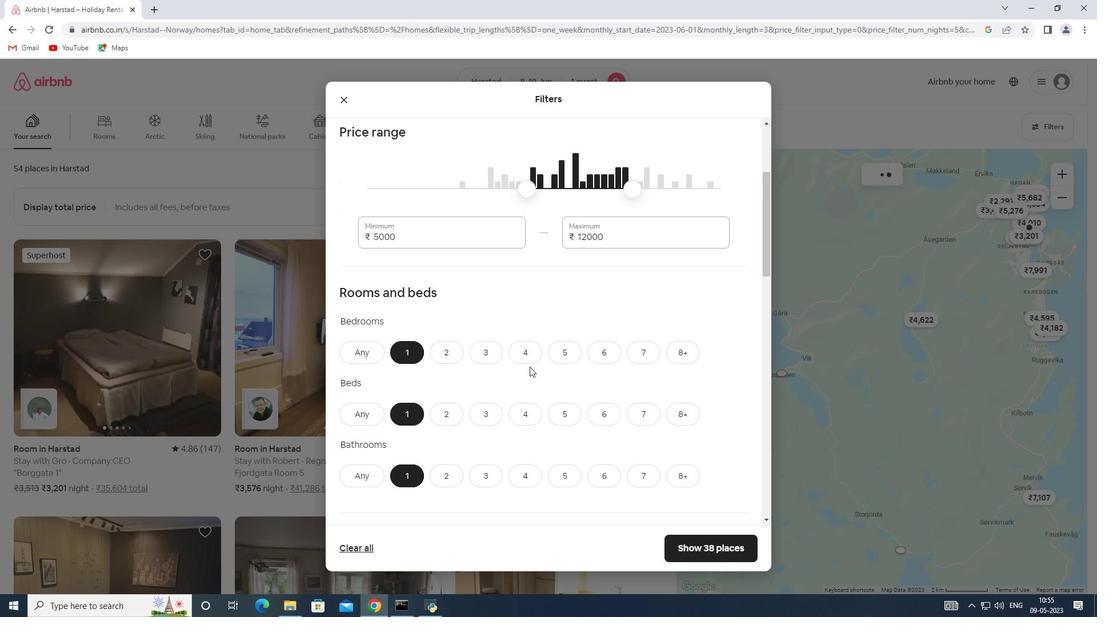 
Action: Mouse scrolled (530, 363) with delta (0, 0)
Screenshot: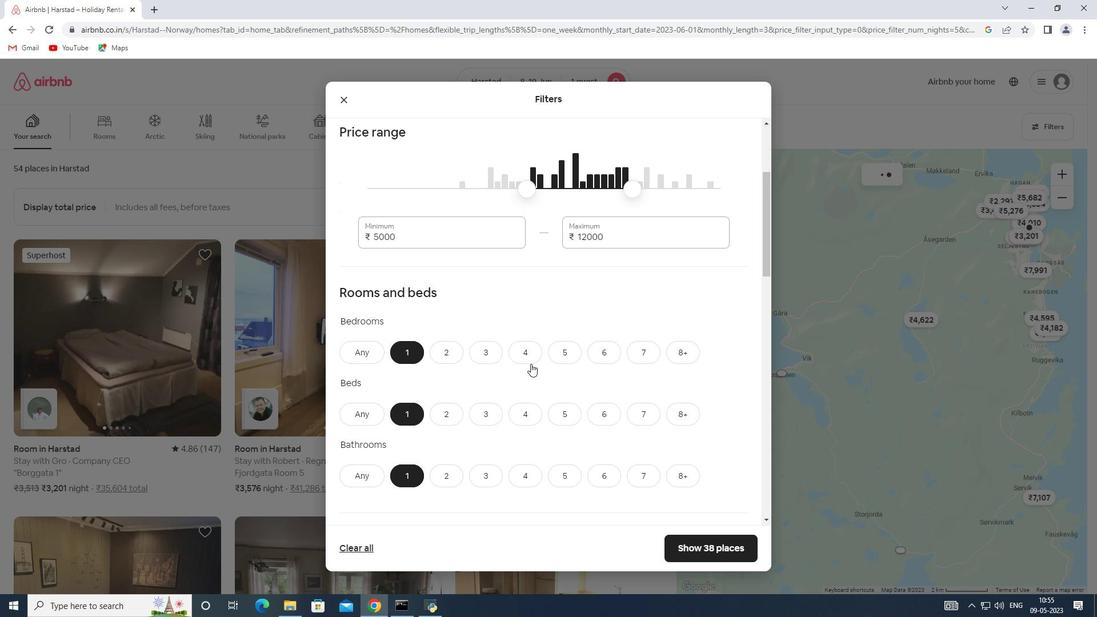 
Action: Mouse scrolled (530, 363) with delta (0, 0)
Screenshot: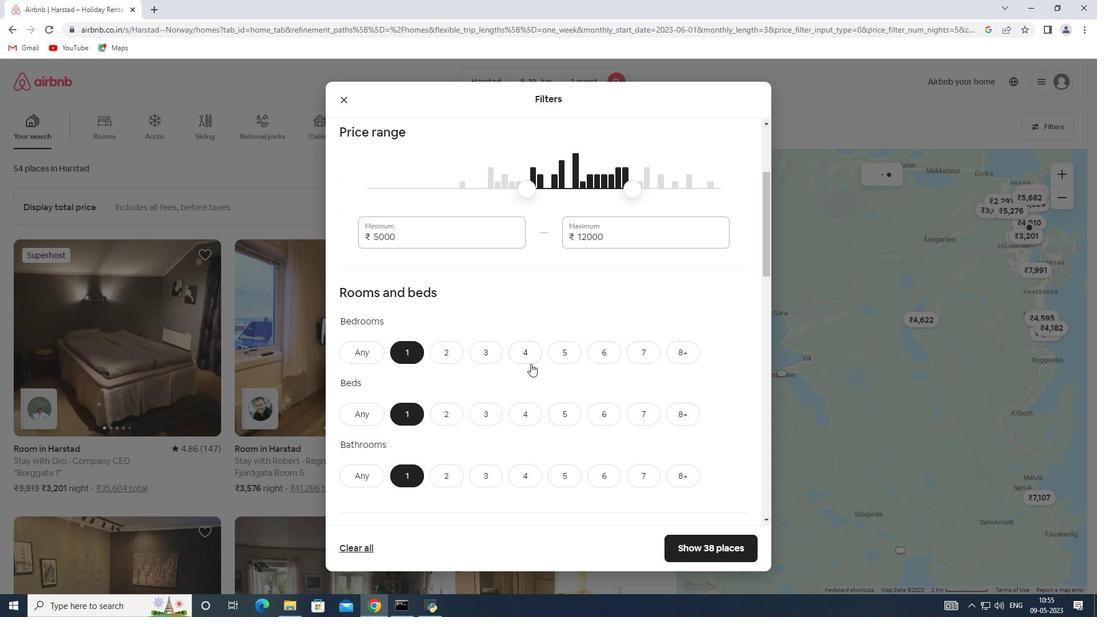 
Action: Mouse scrolled (530, 363) with delta (0, 0)
Screenshot: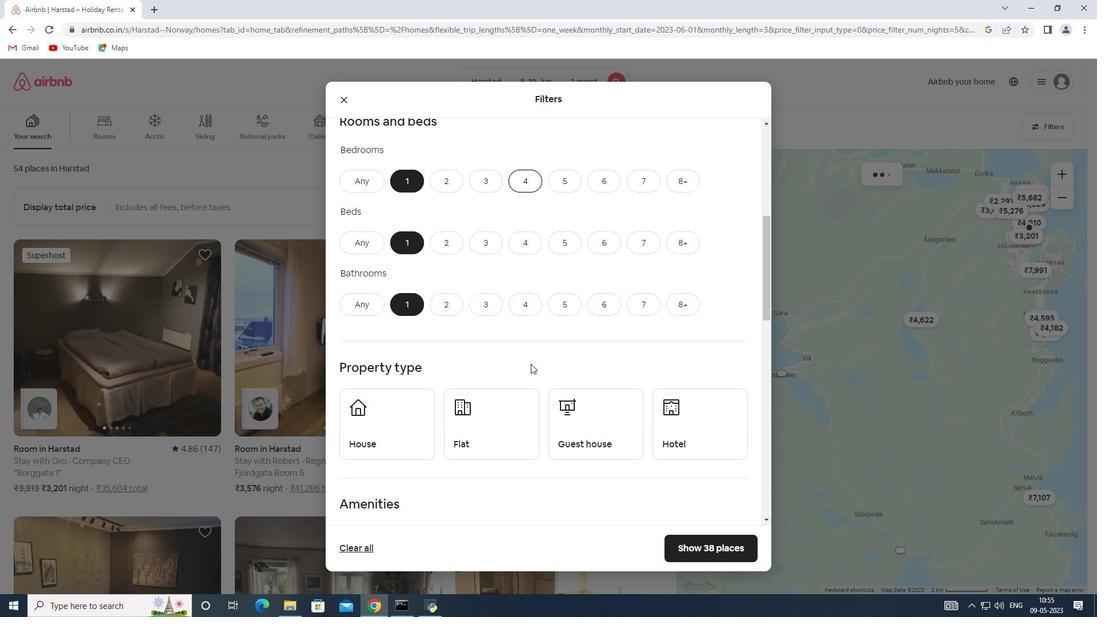
Action: Mouse scrolled (530, 363) with delta (0, 0)
Screenshot: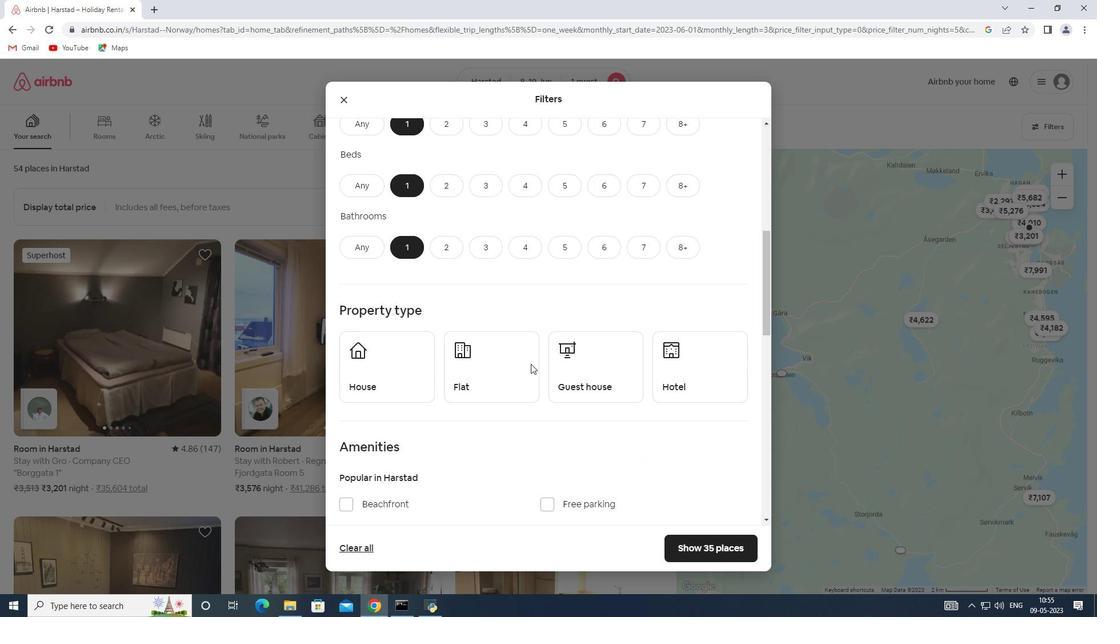 
Action: Mouse scrolled (530, 363) with delta (0, 0)
Screenshot: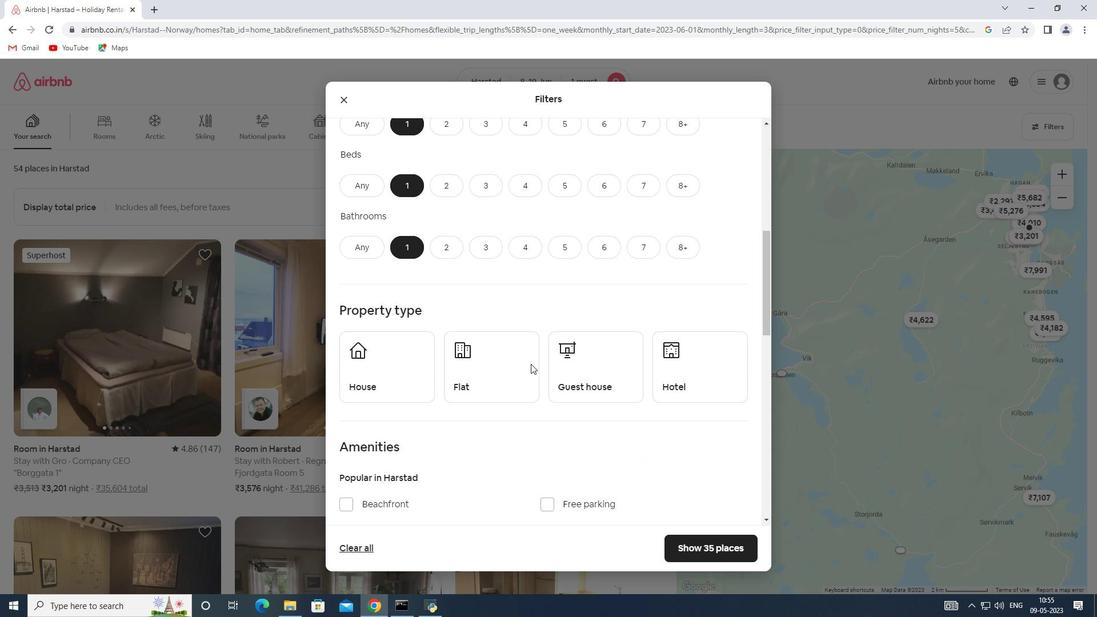 
Action: Mouse moved to (383, 265)
Screenshot: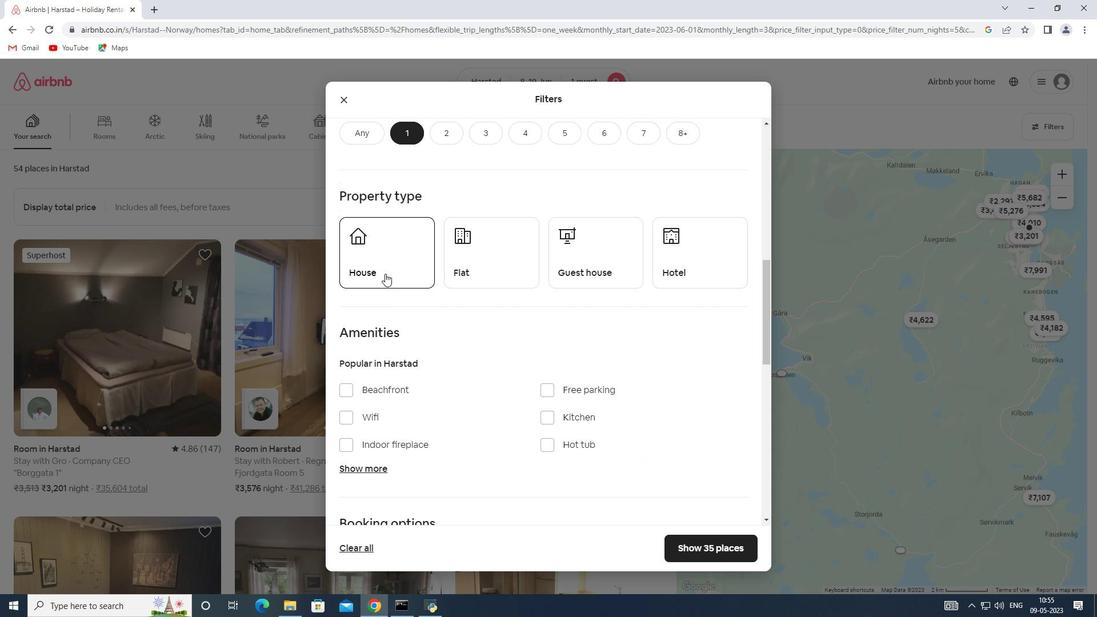 
Action: Mouse pressed left at (383, 265)
Screenshot: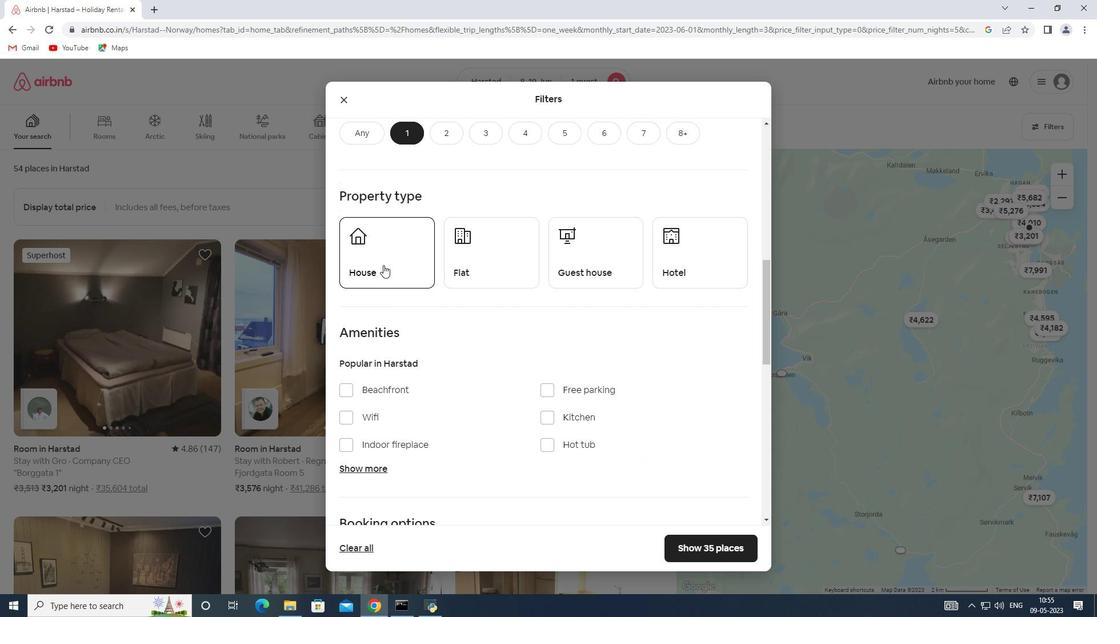 
Action: Mouse moved to (483, 264)
Screenshot: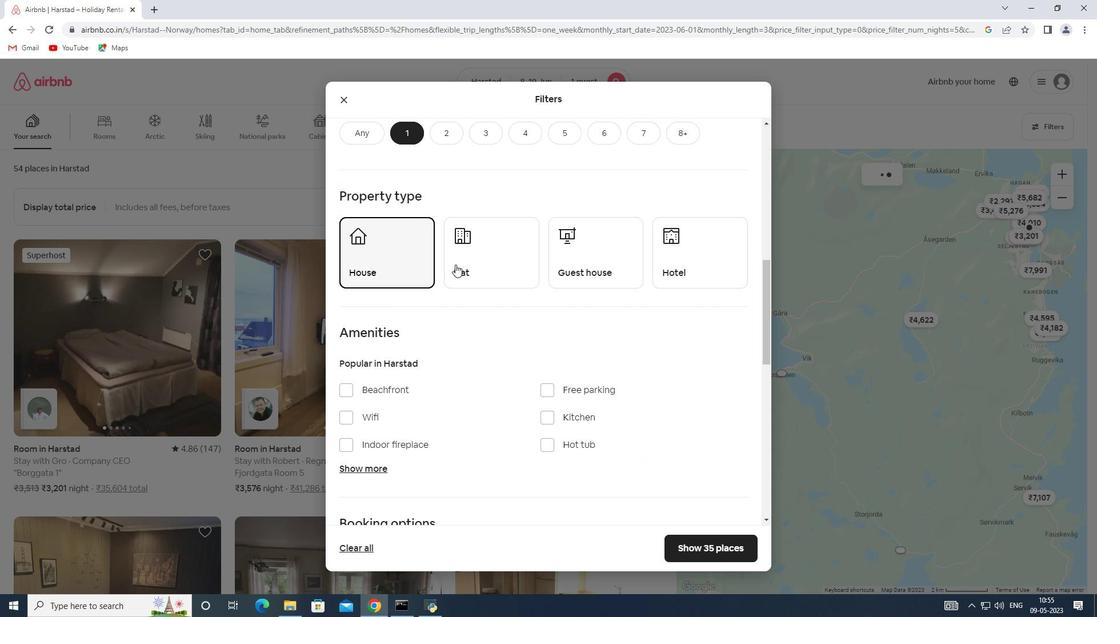 
Action: Mouse pressed left at (483, 264)
Screenshot: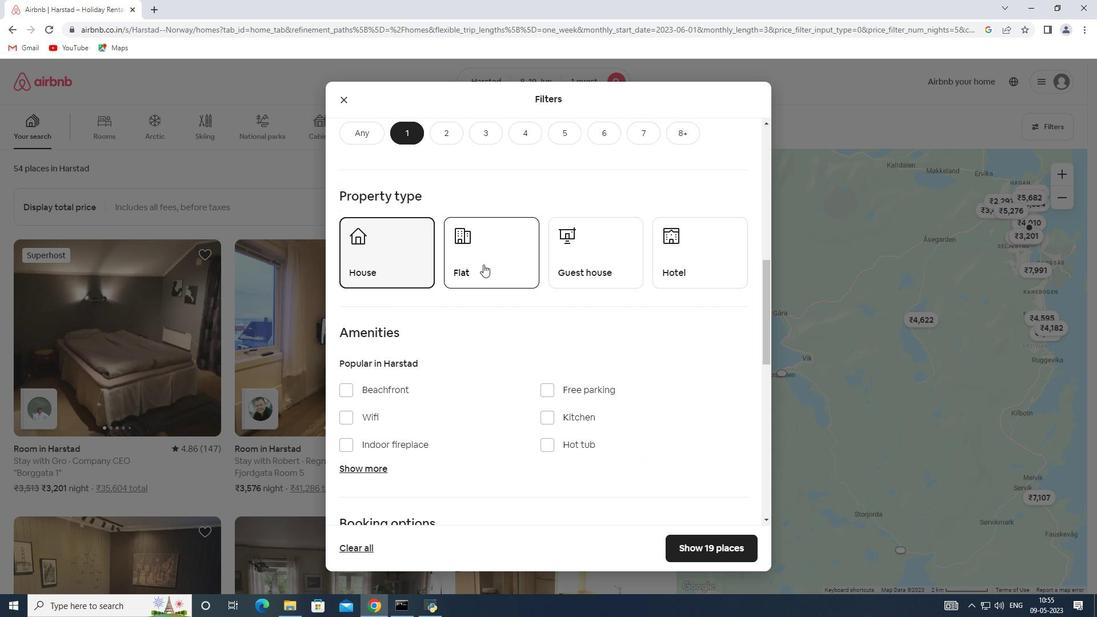 
Action: Mouse moved to (561, 262)
Screenshot: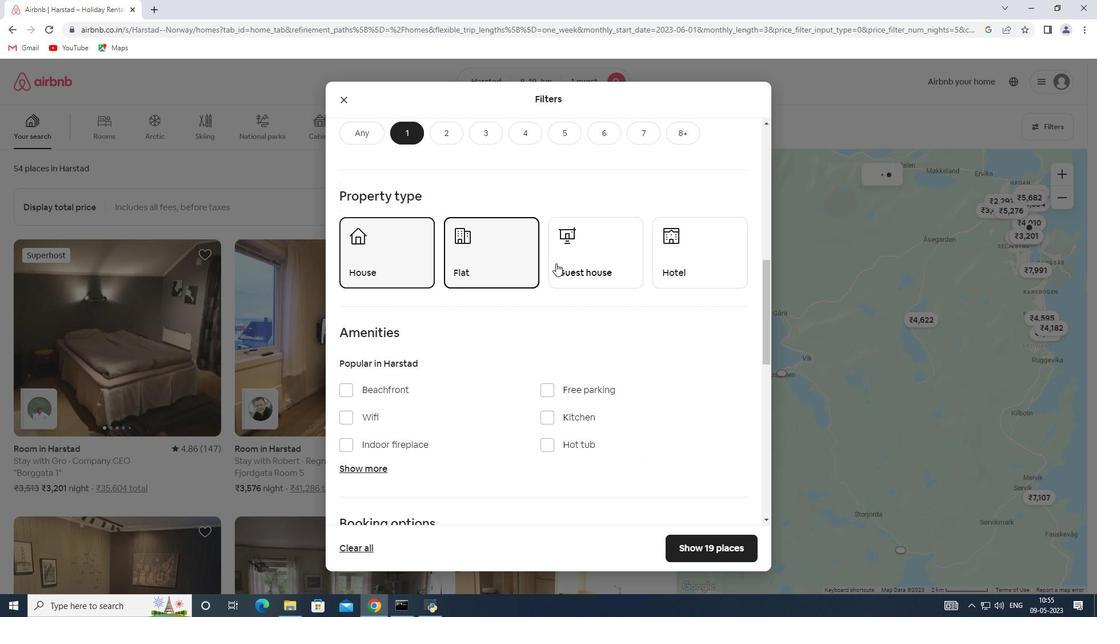 
Action: Mouse pressed left at (561, 262)
Screenshot: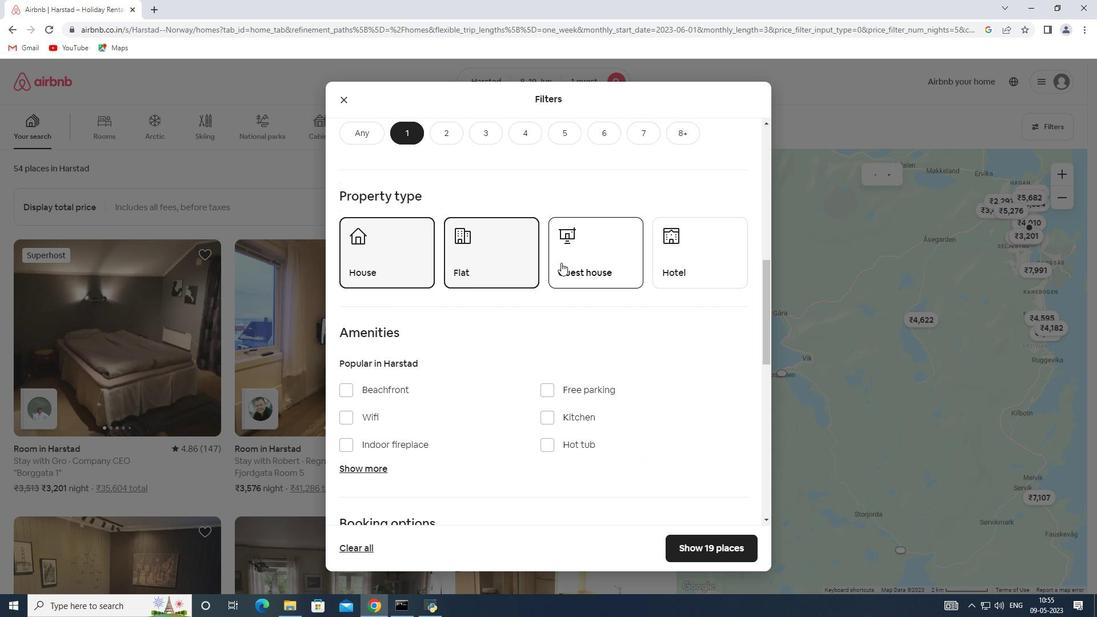 
Action: Mouse moved to (686, 256)
Screenshot: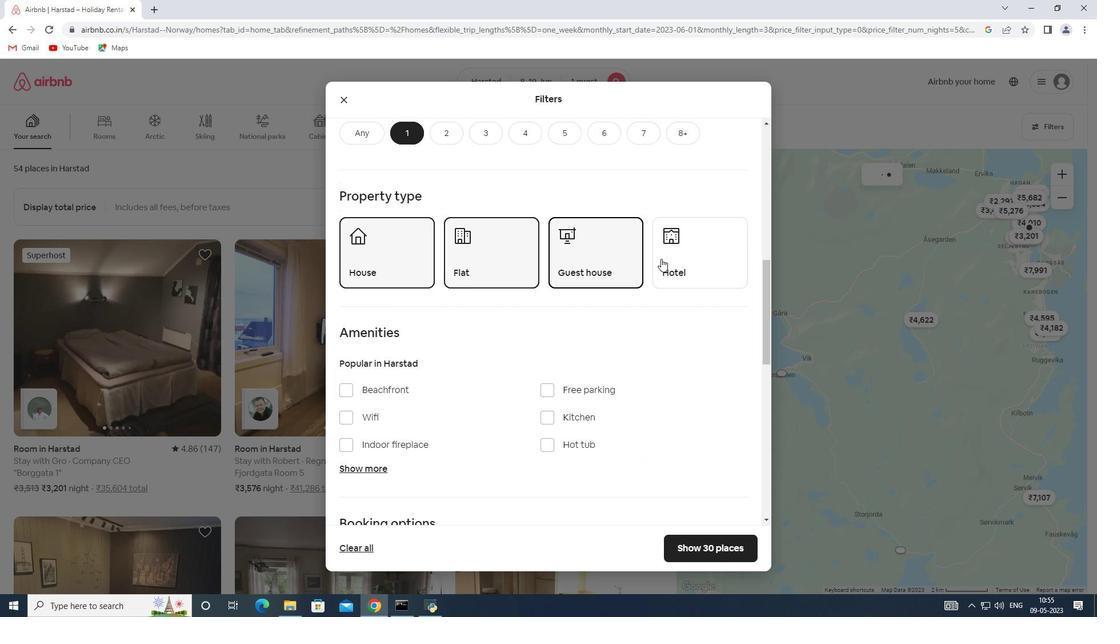 
Action: Mouse pressed left at (686, 256)
Screenshot: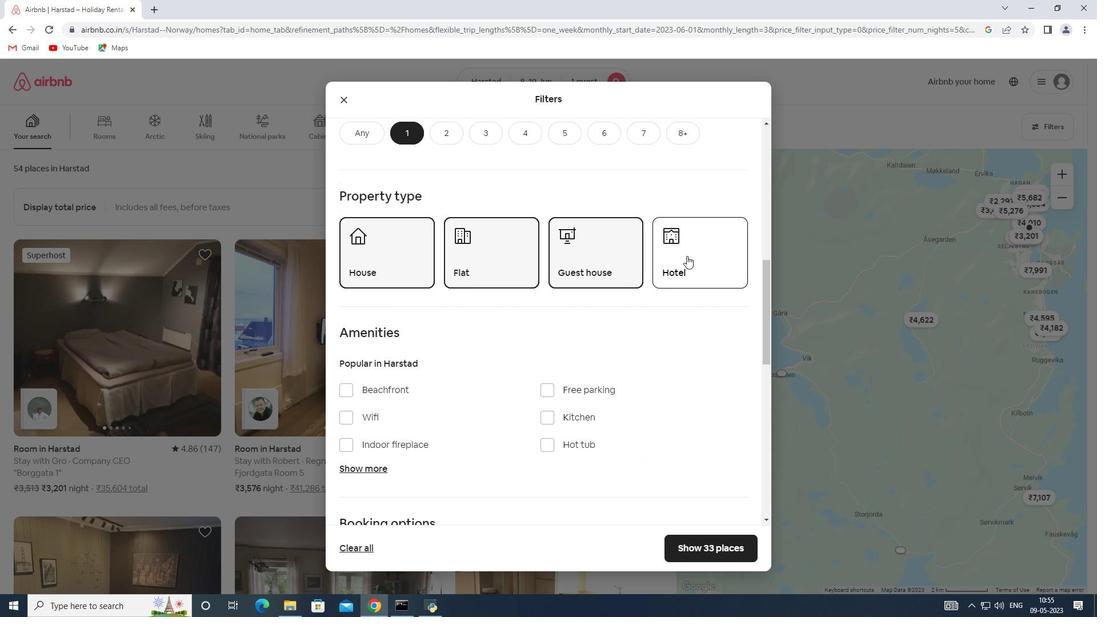 
Action: Mouse moved to (590, 324)
Screenshot: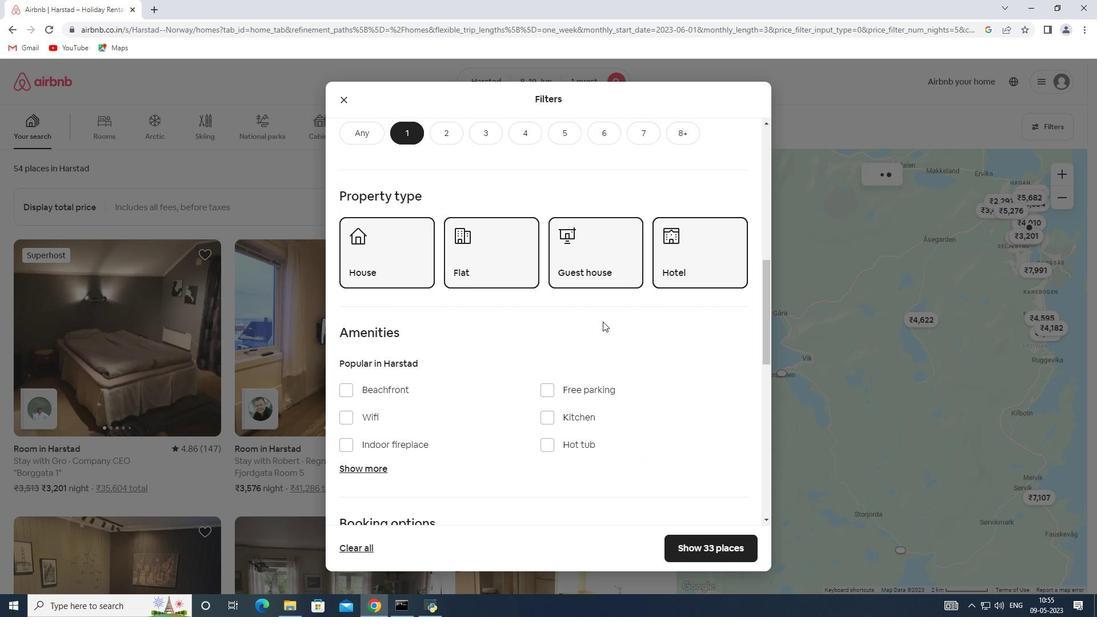 
Action: Mouse scrolled (590, 324) with delta (0, 0)
Screenshot: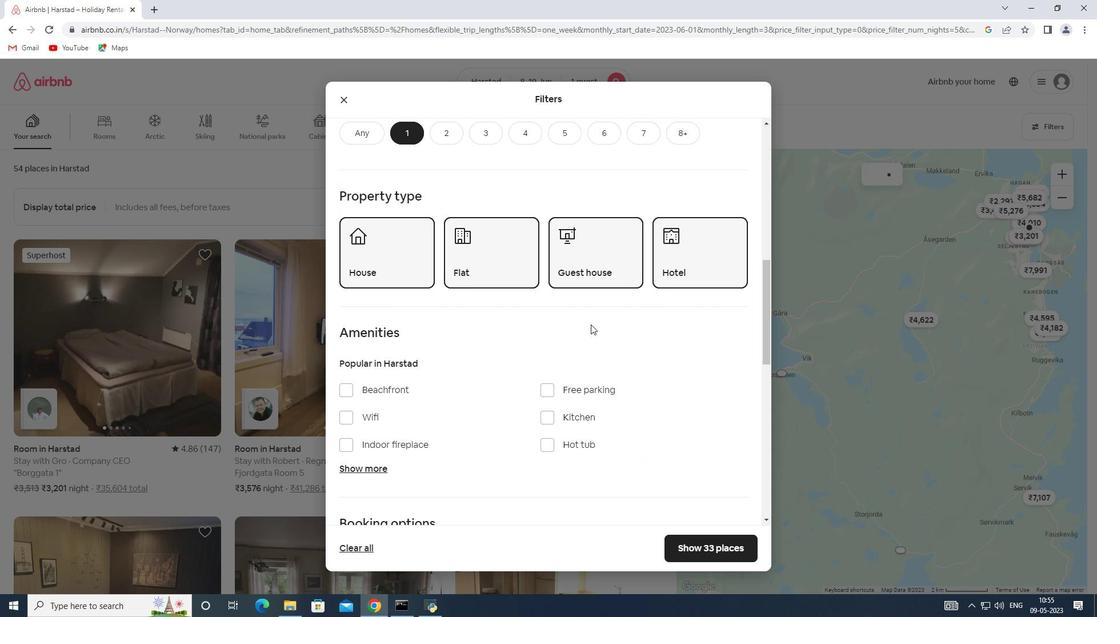 
Action: Mouse scrolled (590, 324) with delta (0, 0)
Screenshot: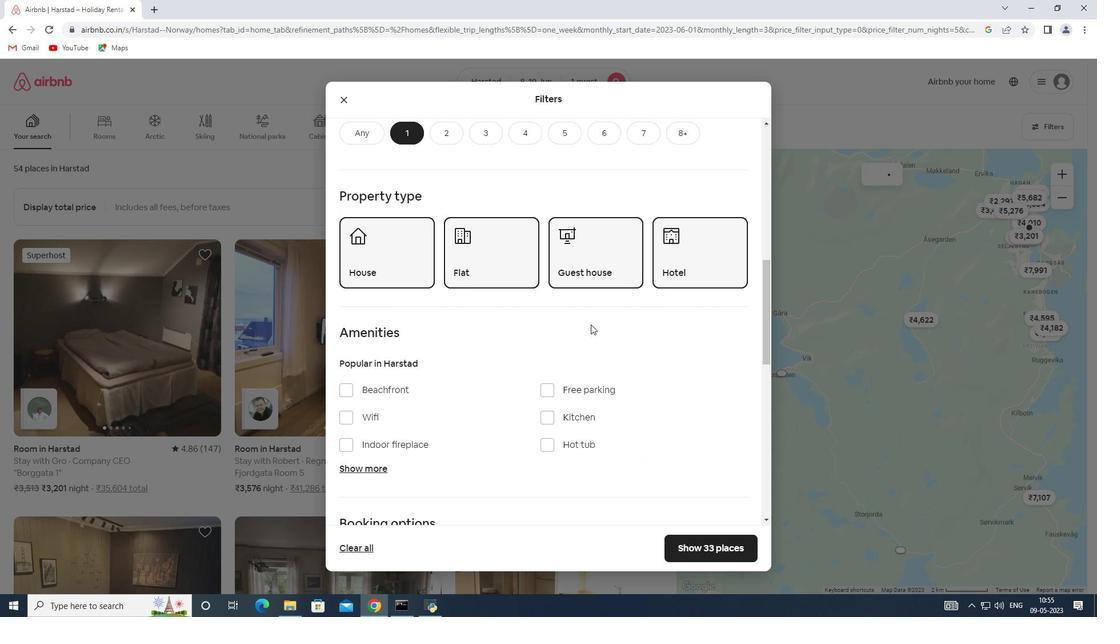 
Action: Mouse scrolled (590, 324) with delta (0, 0)
Screenshot: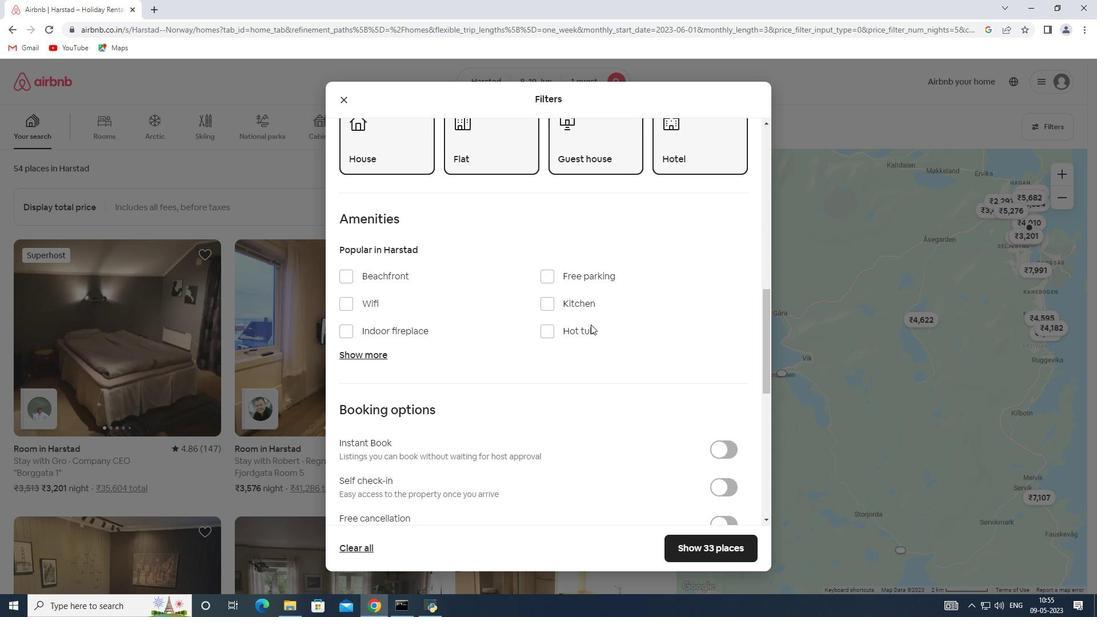 
Action: Mouse scrolled (590, 324) with delta (0, 0)
Screenshot: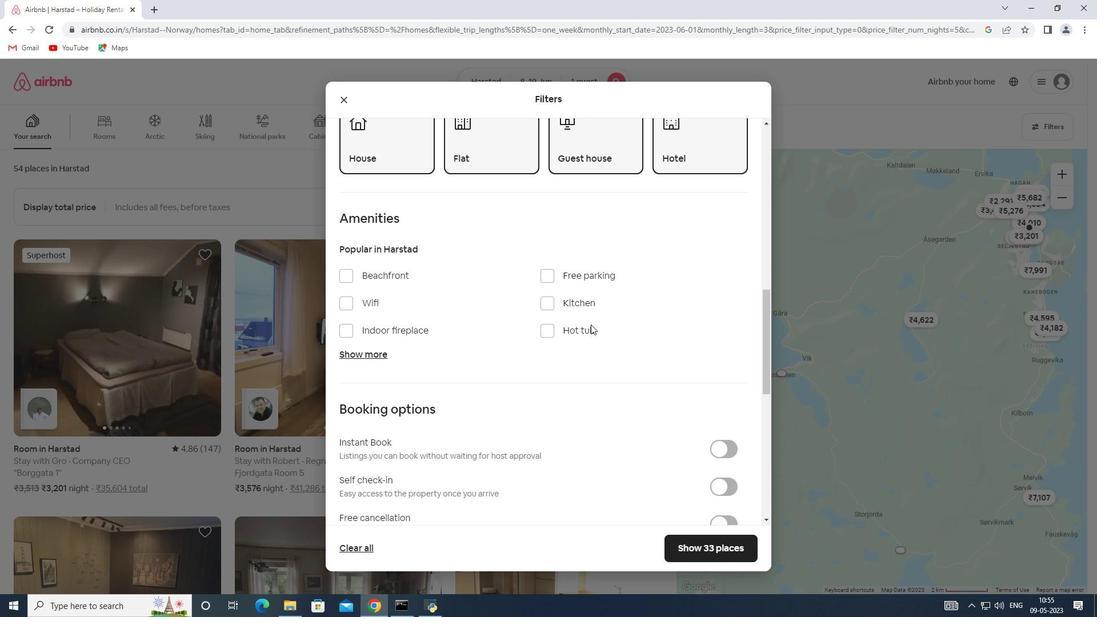 
Action: Mouse moved to (720, 369)
Screenshot: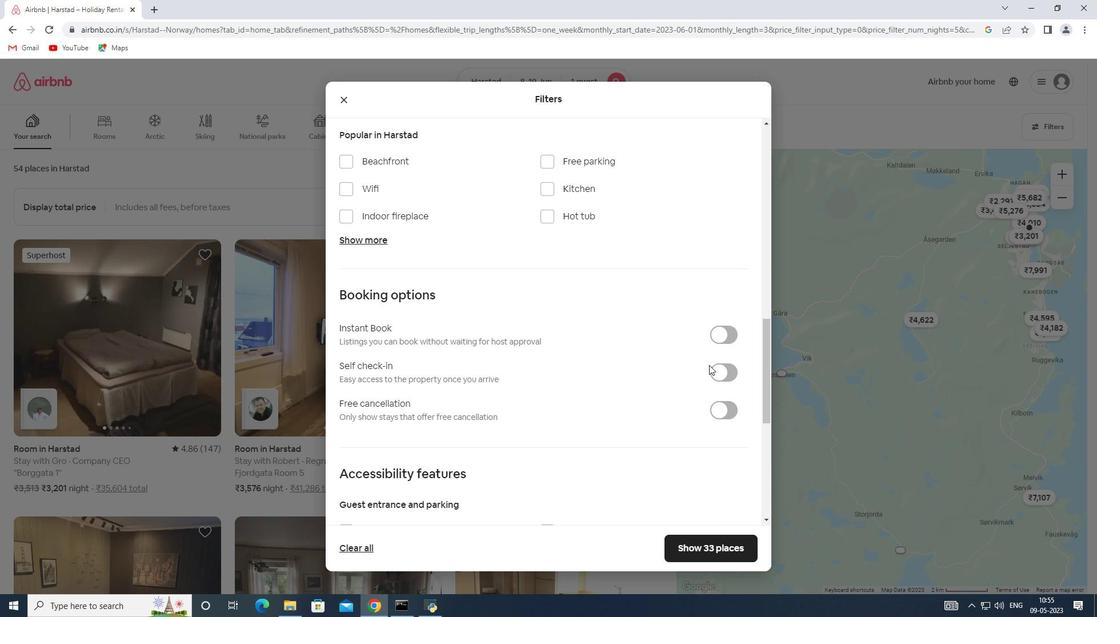 
Action: Mouse pressed left at (720, 369)
Screenshot: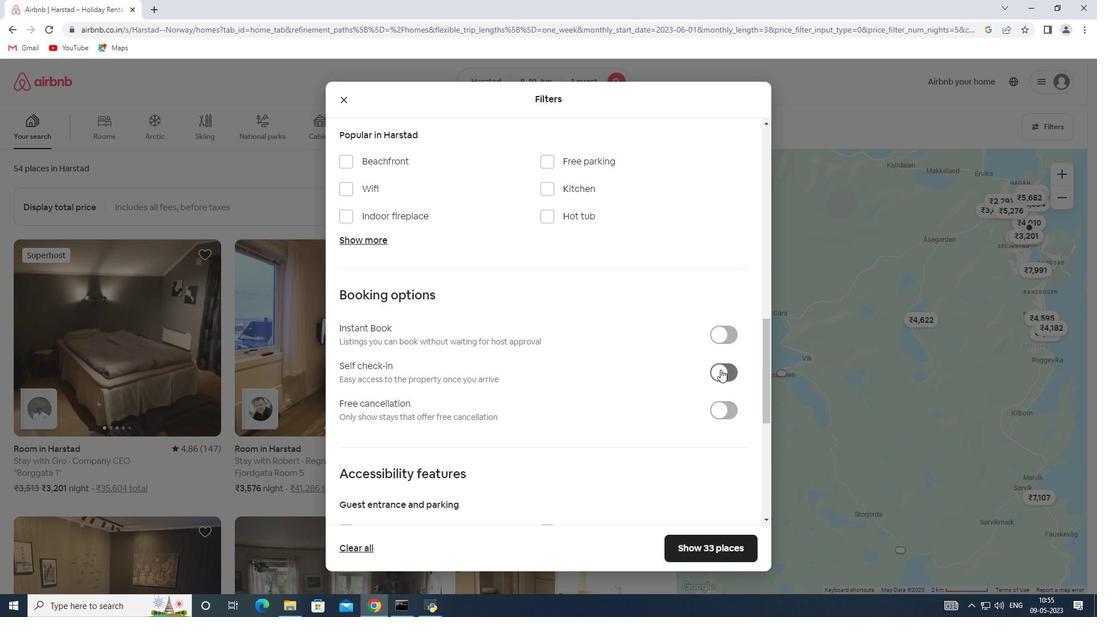 
Action: Mouse moved to (387, 416)
Screenshot: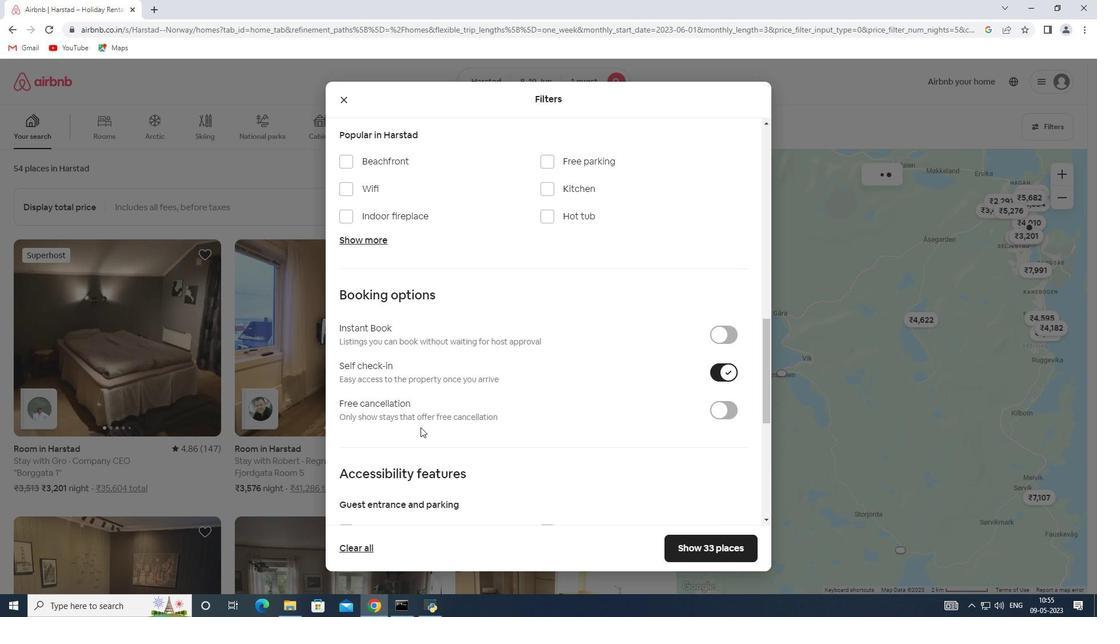 
Action: Mouse scrolled (387, 416) with delta (0, 0)
Screenshot: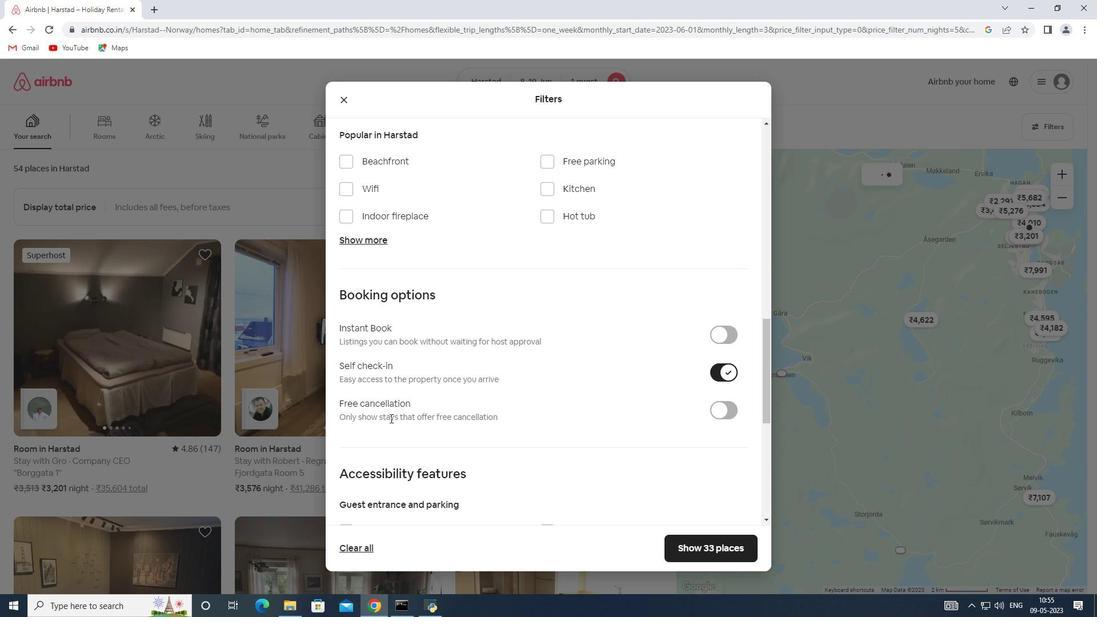 
Action: Mouse scrolled (387, 416) with delta (0, 0)
Screenshot: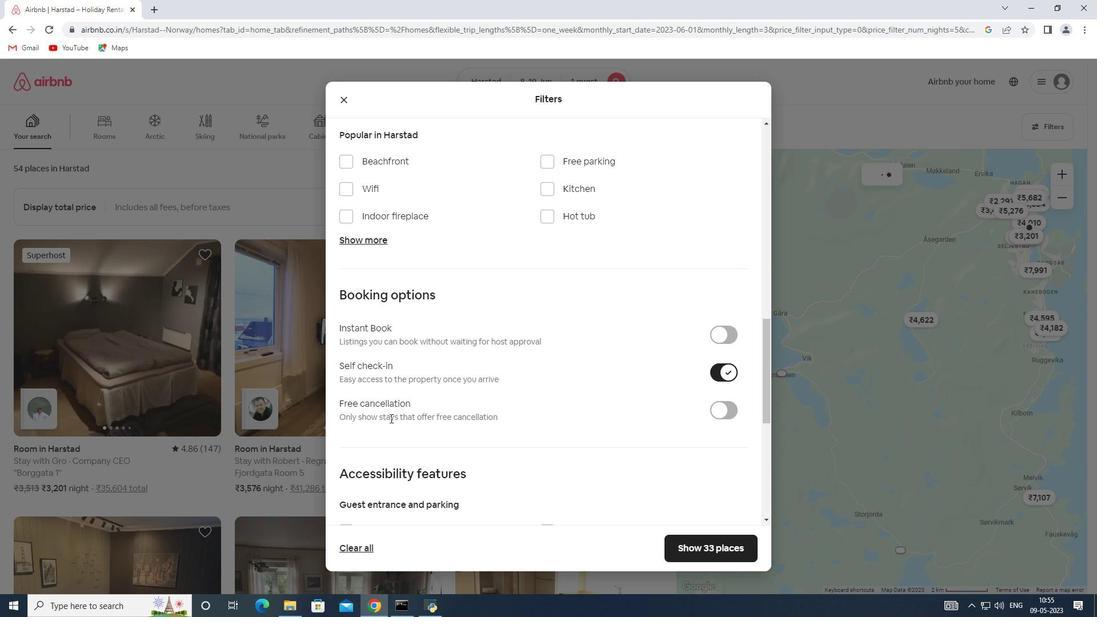 
Action: Mouse scrolled (387, 416) with delta (0, 0)
Screenshot: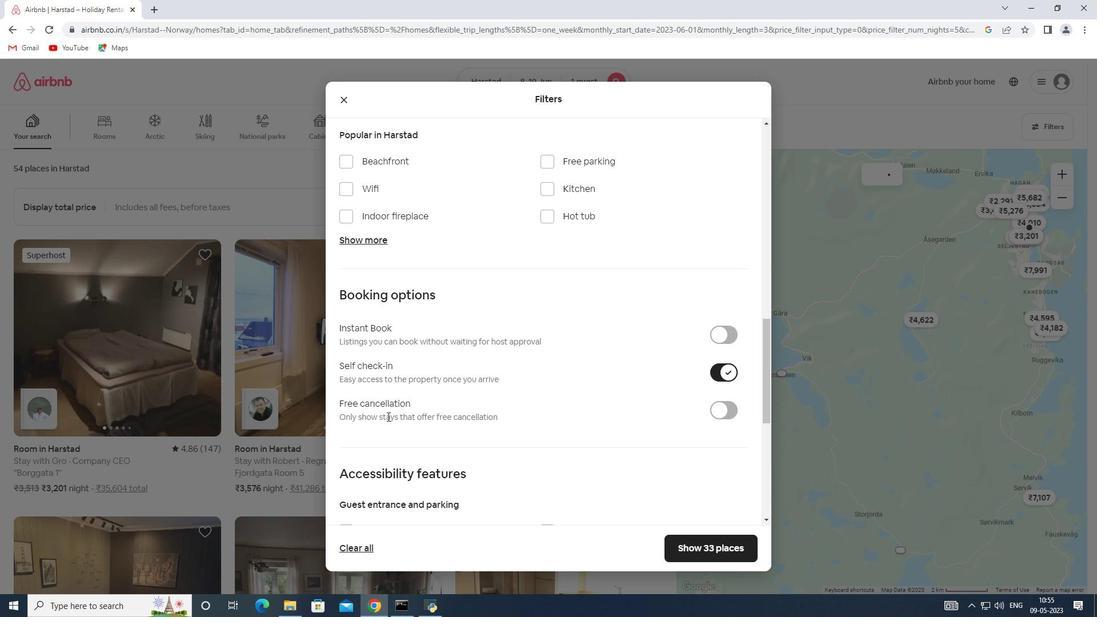 
Action: Mouse scrolled (387, 416) with delta (0, 0)
Screenshot: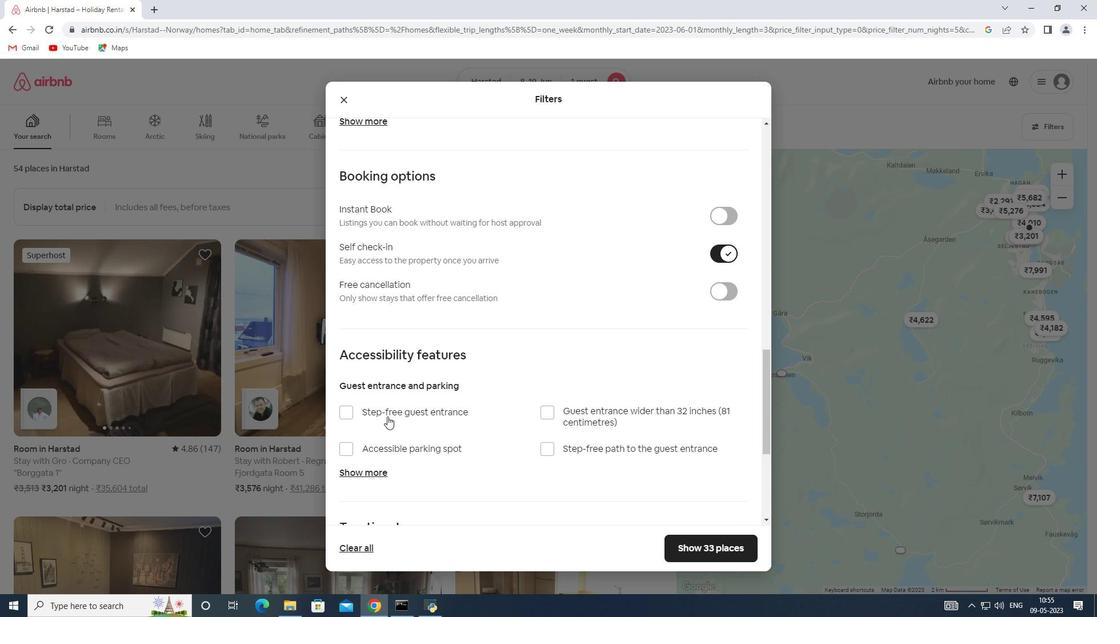 
Action: Mouse scrolled (387, 416) with delta (0, 0)
Screenshot: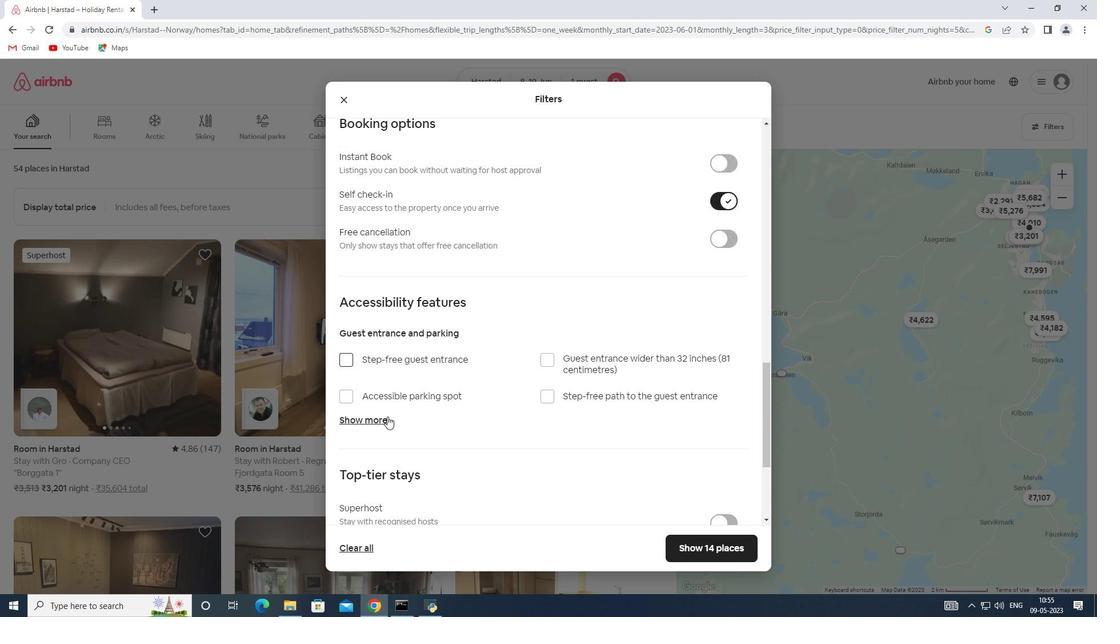 
Action: Mouse scrolled (387, 416) with delta (0, 0)
Screenshot: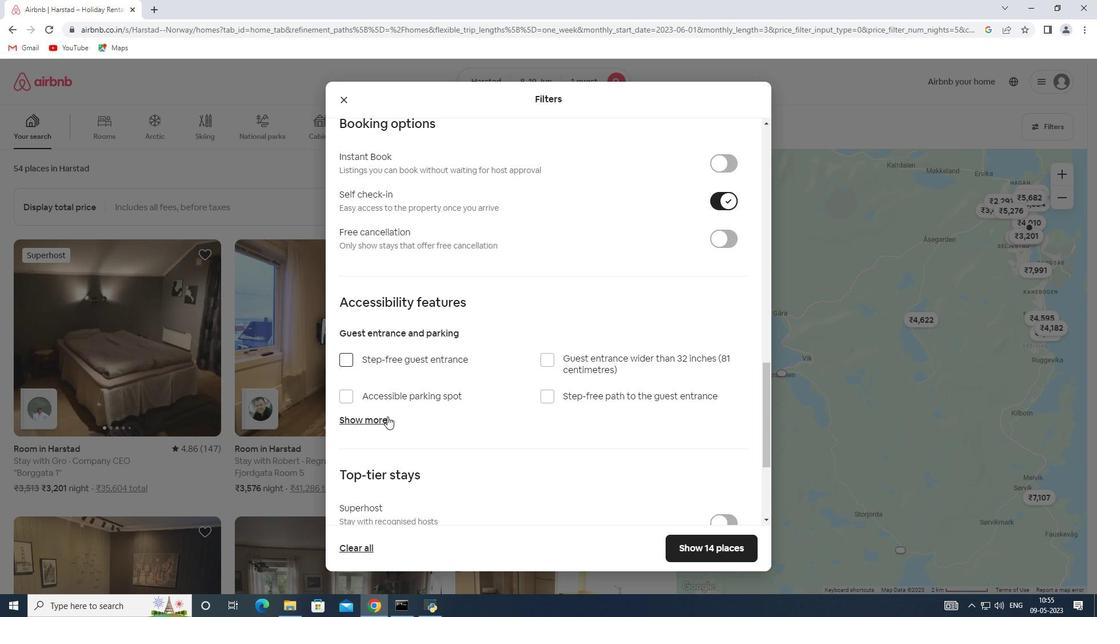 
Action: Mouse moved to (362, 454)
Screenshot: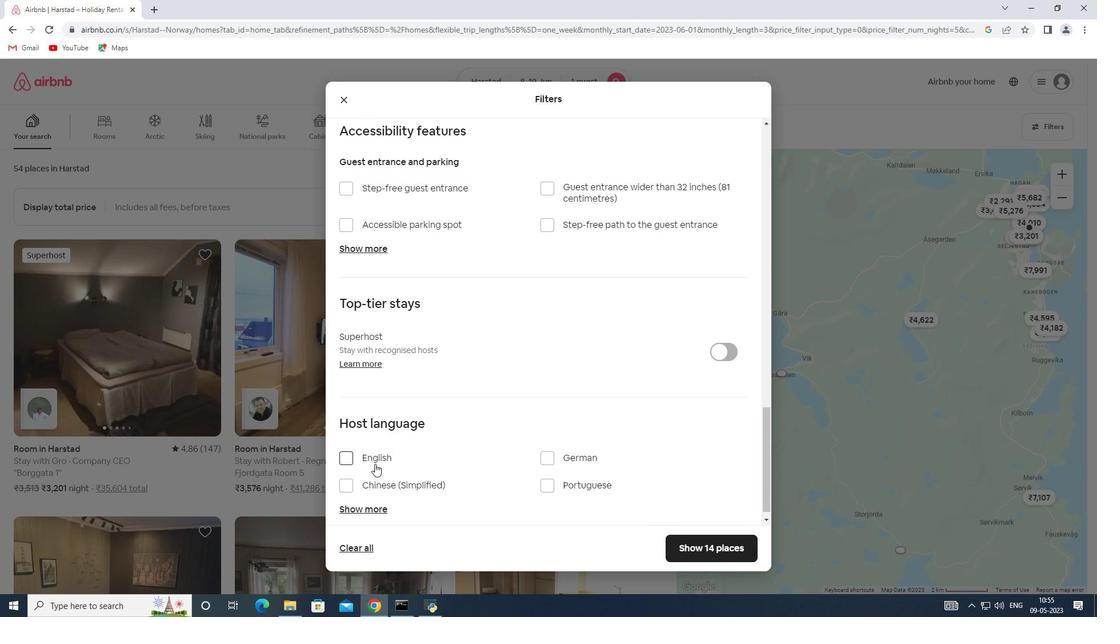 
Action: Mouse pressed left at (362, 454)
Screenshot: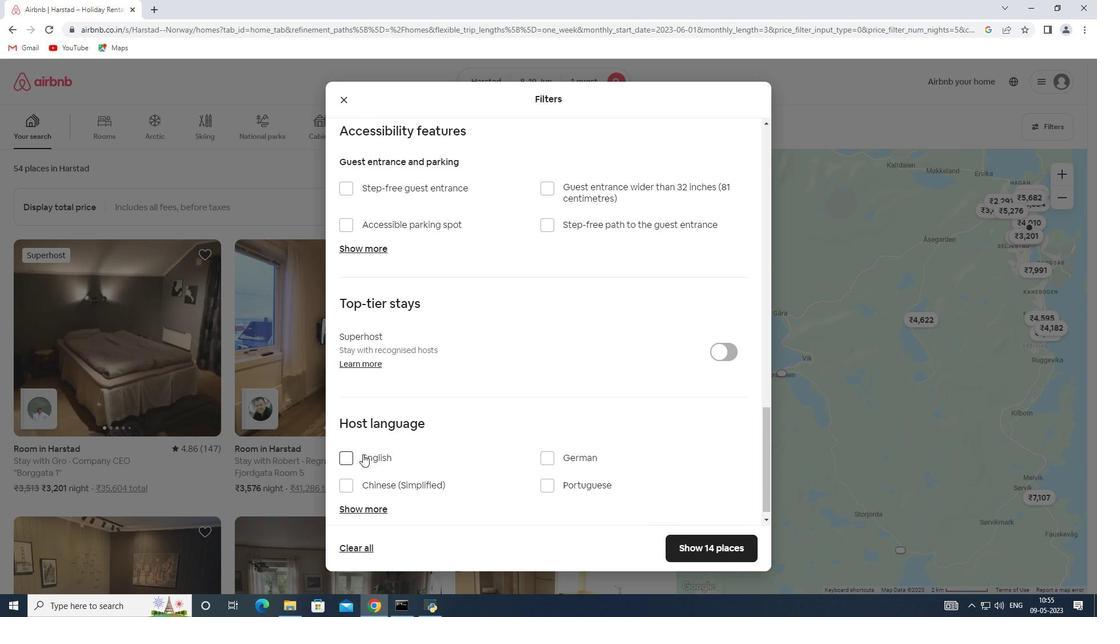 
Action: Mouse moved to (741, 546)
Screenshot: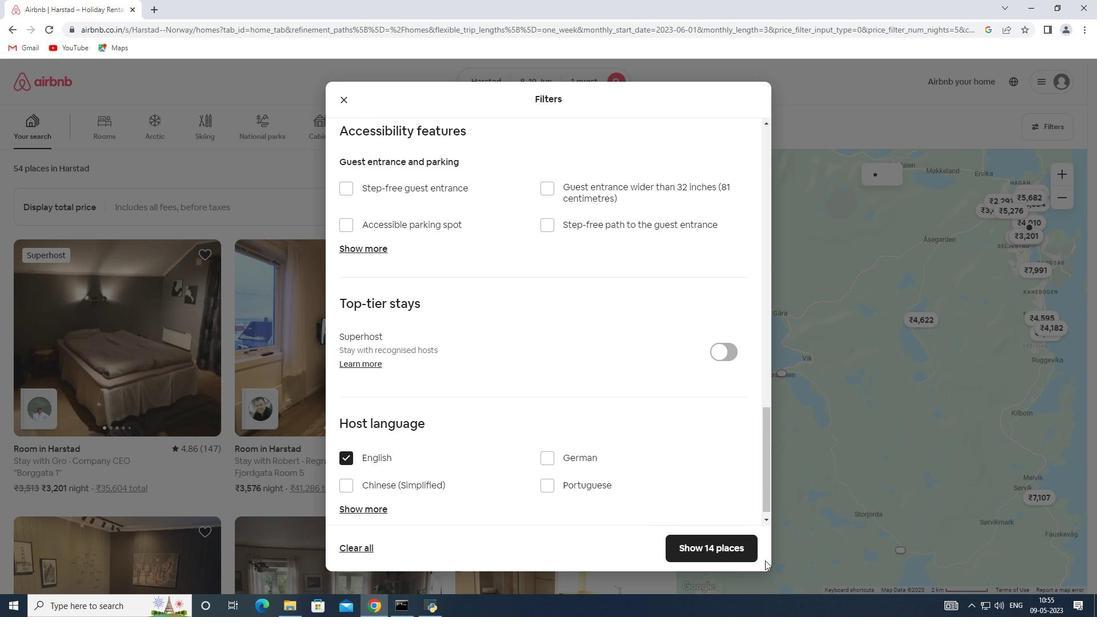 
Action: Mouse pressed left at (741, 546)
Screenshot: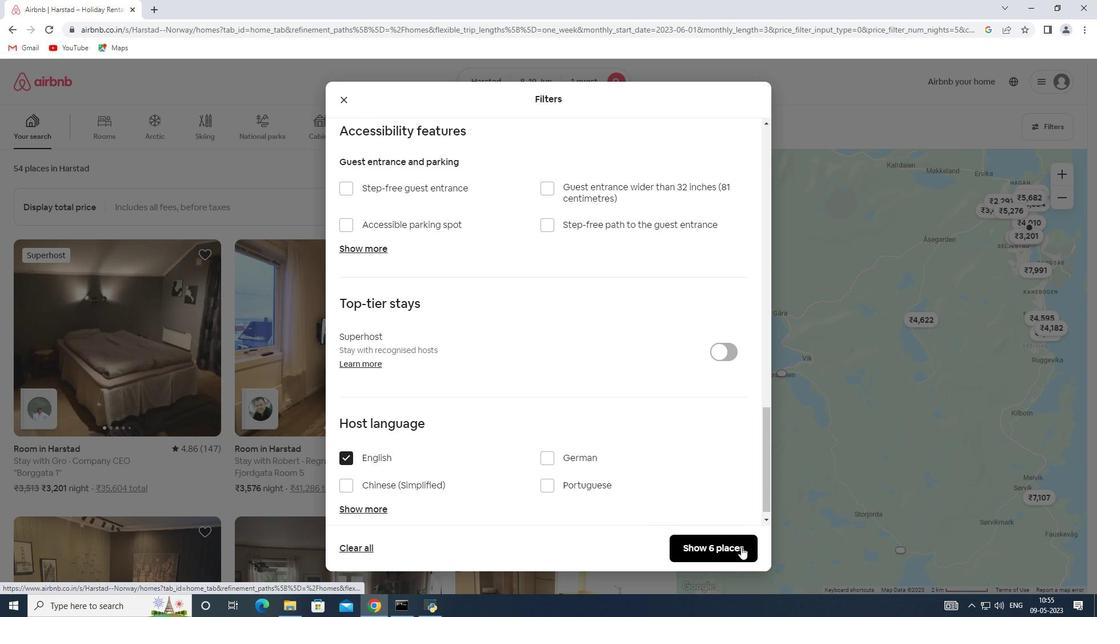 
